 Task: Search one way flight ticket for 5 adults, 2 children, 1 infant in seat and 2 infants on lap in economy from Huntington: Tri-state Airport (milton J. Ferguson Field) to Raleigh: Raleigh-durham International Airport on 8-5-2023. Choice of flights is Alaska. Number of bags: 1 carry on bag and 1 checked bag. Price is upto 97000. Outbound departure time preference is 15:15.
Action: Mouse moved to (281, 272)
Screenshot: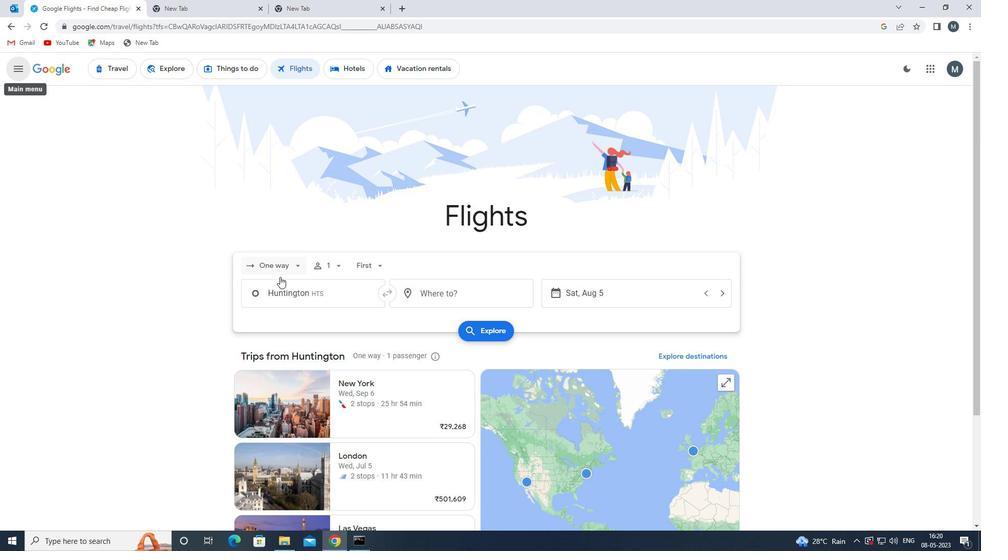 
Action: Mouse pressed left at (281, 272)
Screenshot: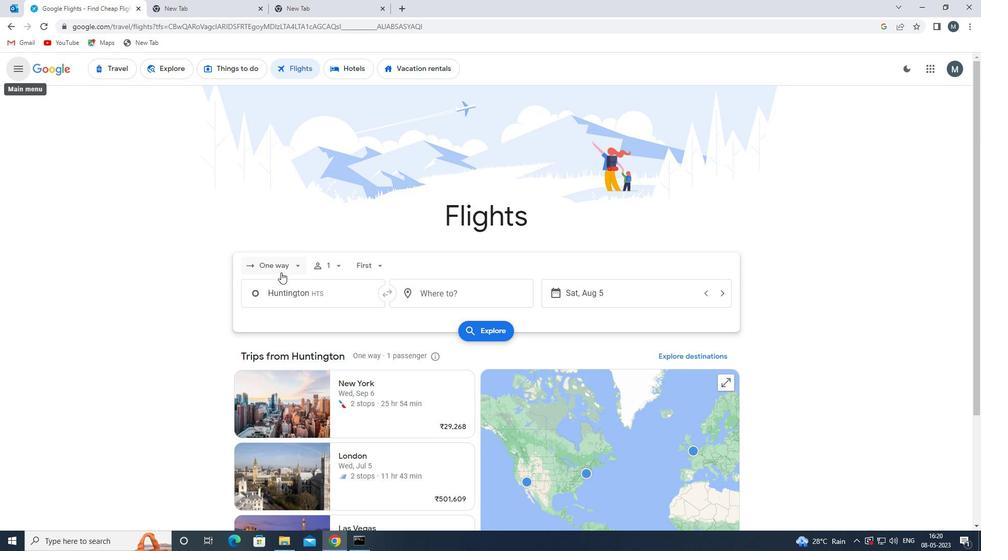 
Action: Mouse moved to (291, 317)
Screenshot: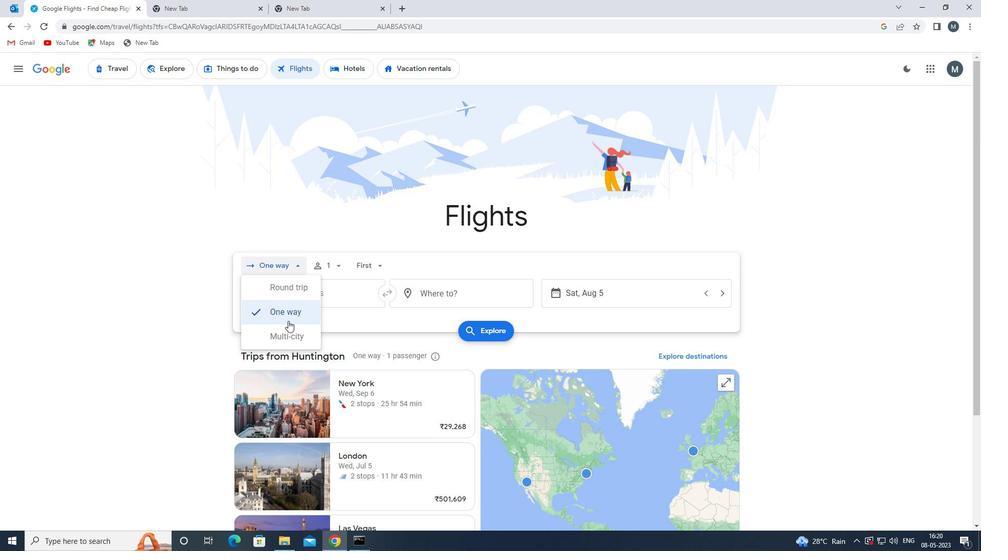 
Action: Mouse pressed left at (291, 317)
Screenshot: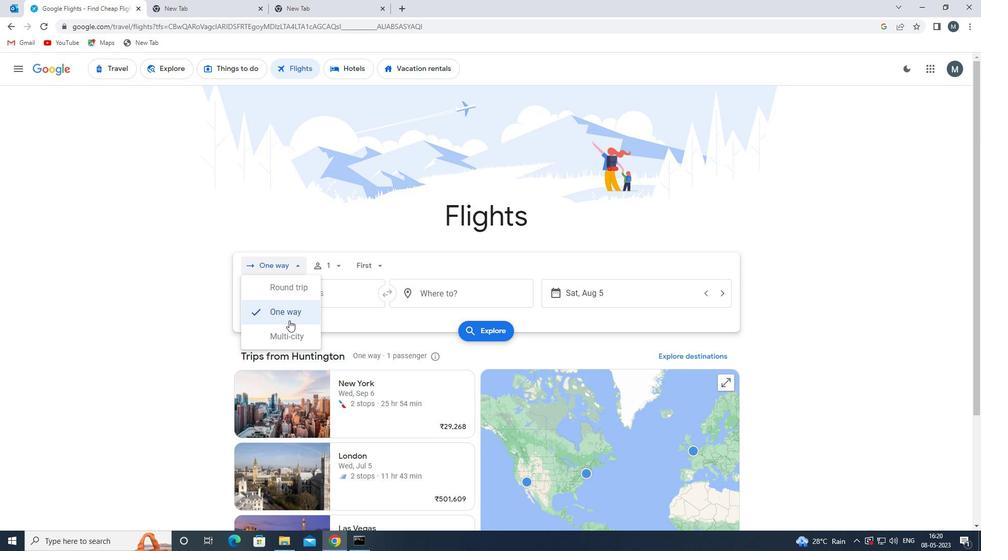 
Action: Mouse moved to (339, 267)
Screenshot: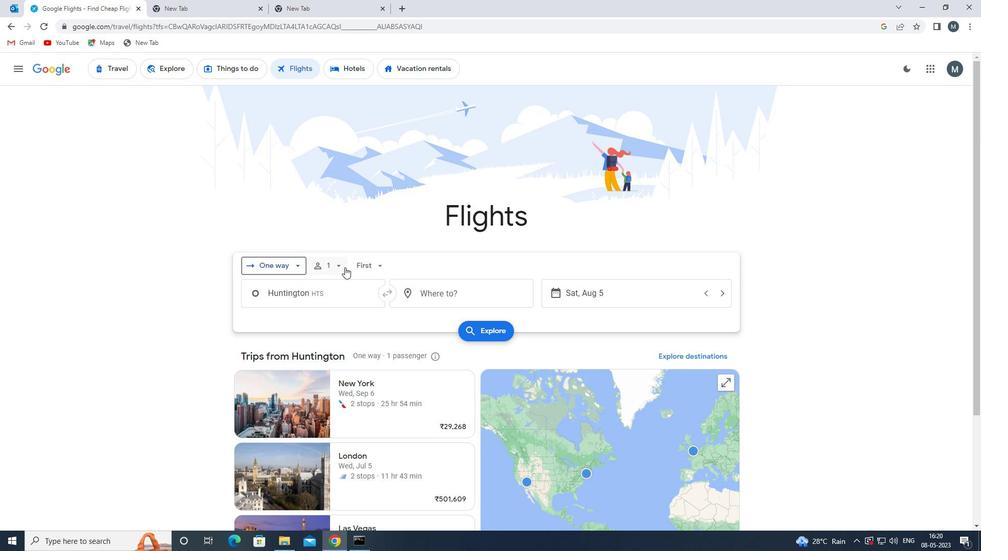 
Action: Mouse pressed left at (339, 267)
Screenshot: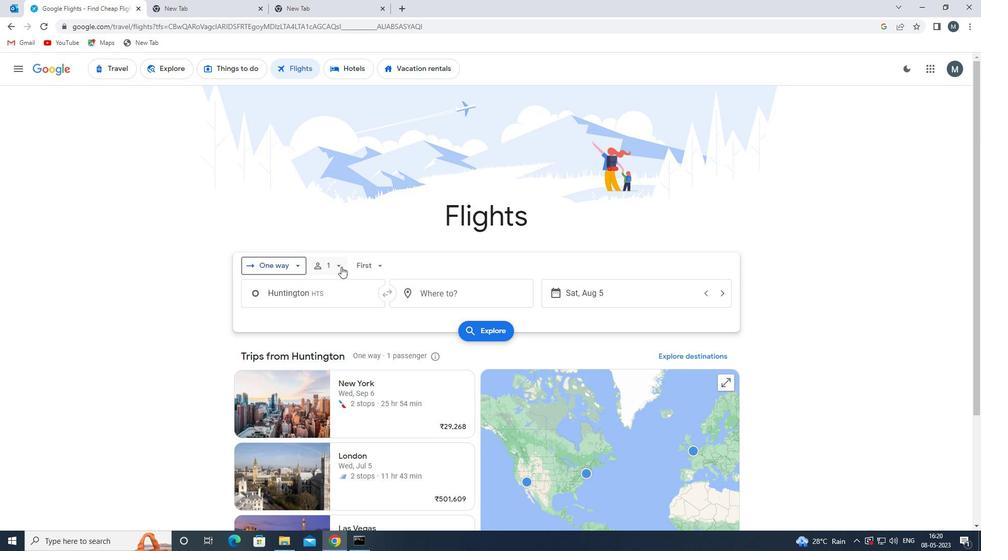 
Action: Mouse moved to (420, 290)
Screenshot: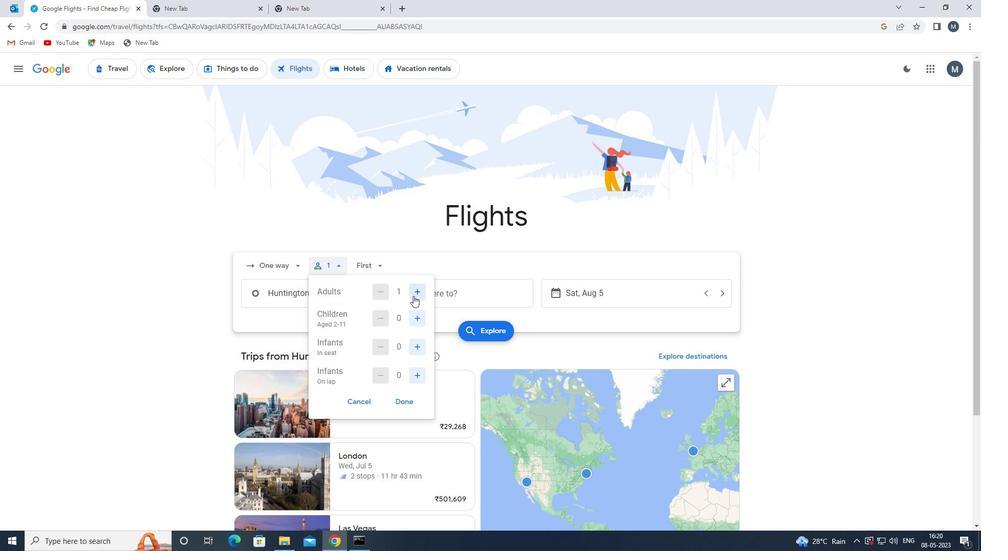 
Action: Mouse pressed left at (420, 290)
Screenshot: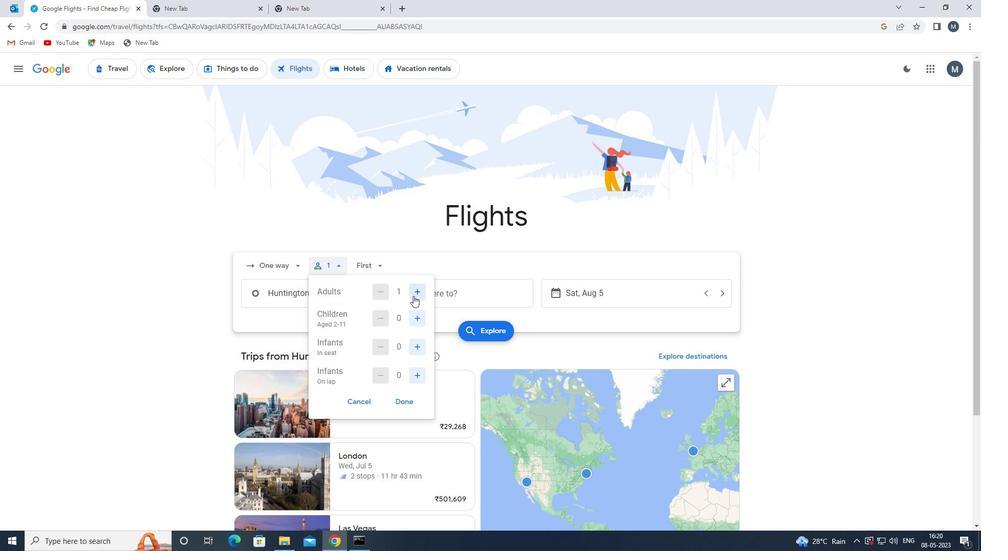 
Action: Mouse pressed left at (420, 290)
Screenshot: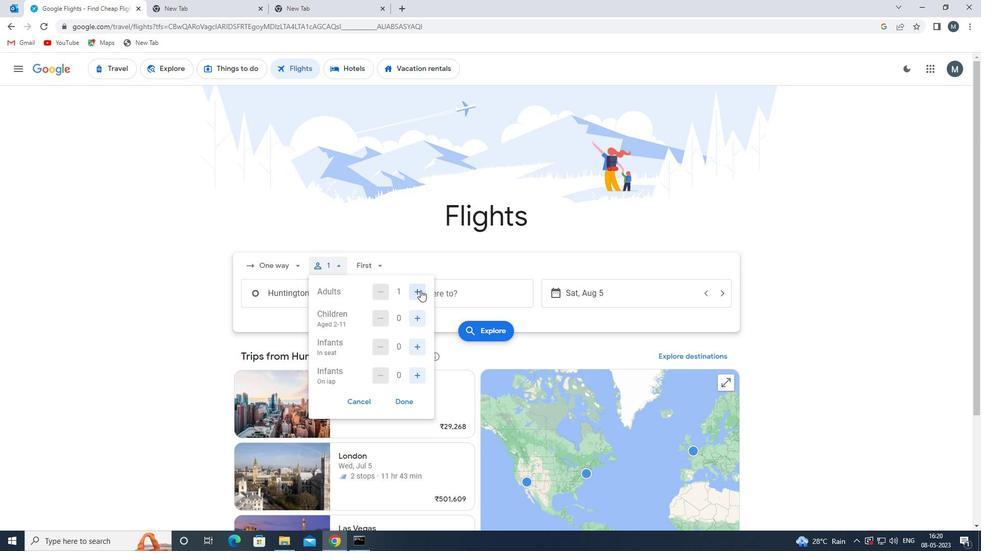 
Action: Mouse pressed left at (420, 290)
Screenshot: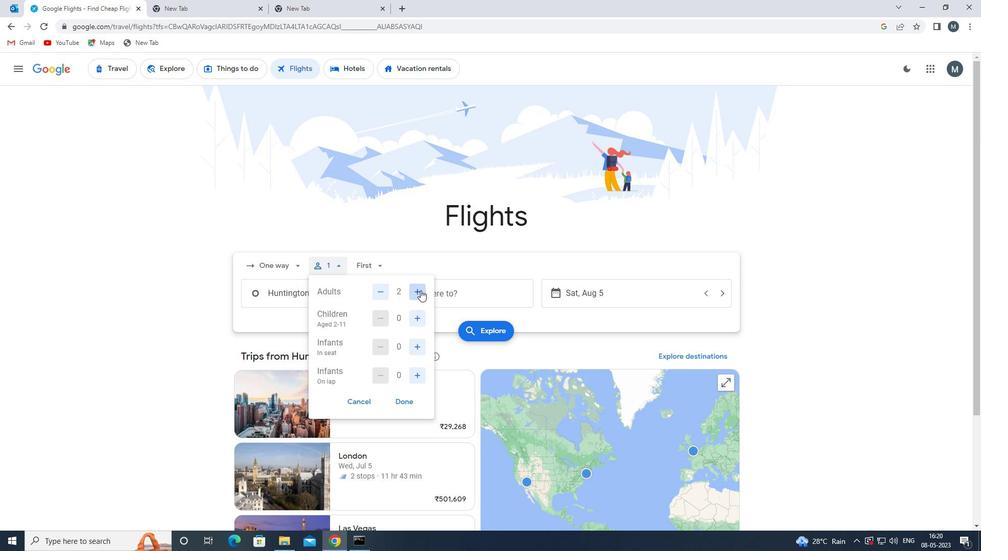 
Action: Mouse pressed left at (420, 290)
Screenshot: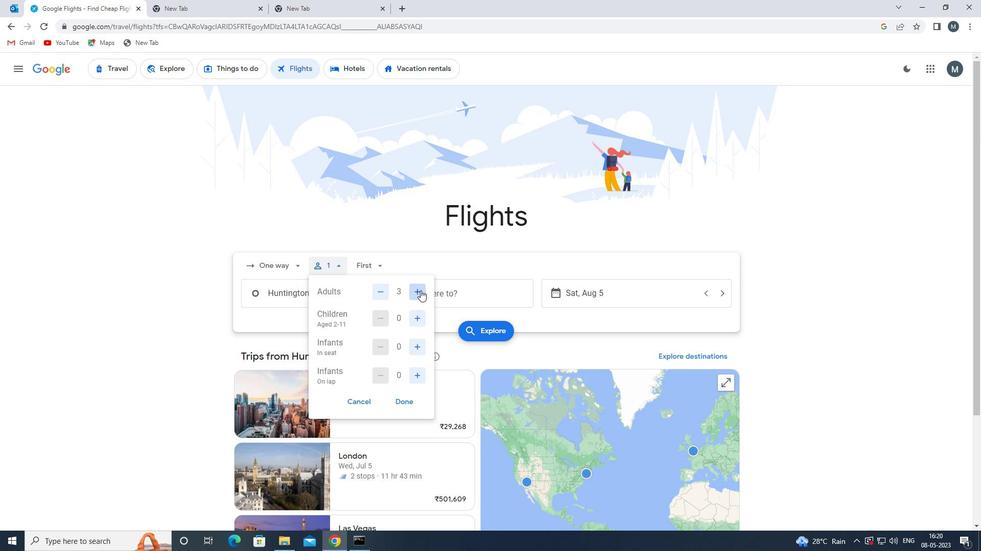 
Action: Mouse moved to (418, 319)
Screenshot: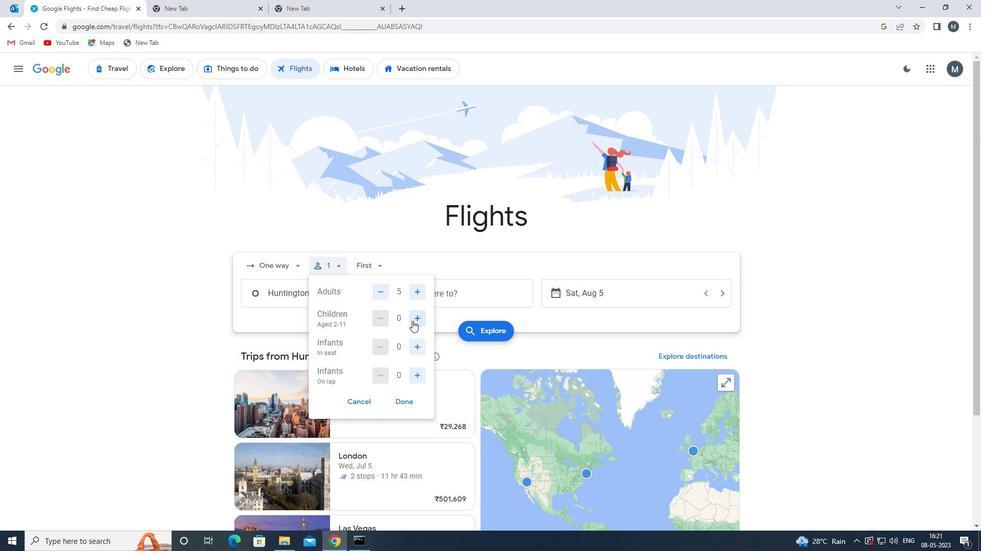 
Action: Mouse pressed left at (418, 319)
Screenshot: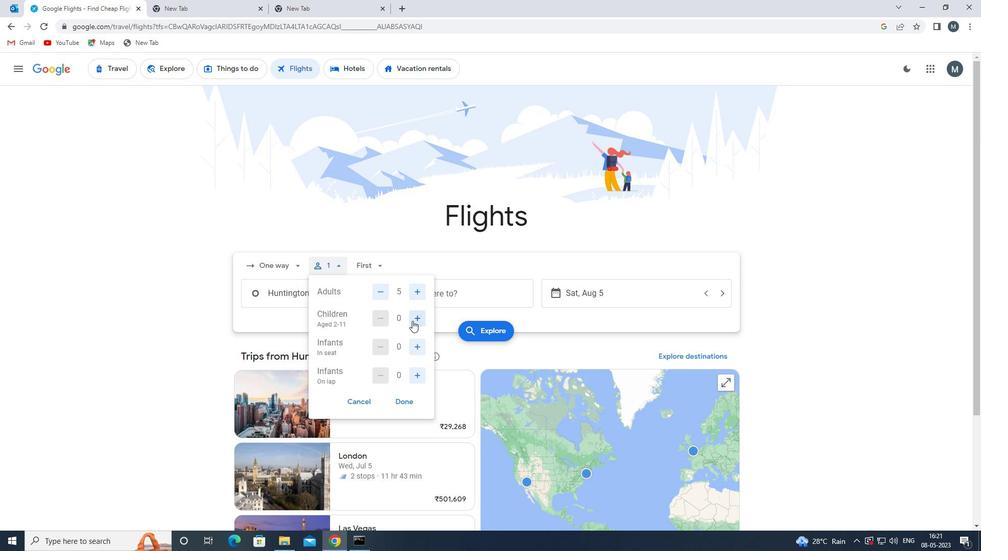
Action: Mouse pressed left at (418, 319)
Screenshot: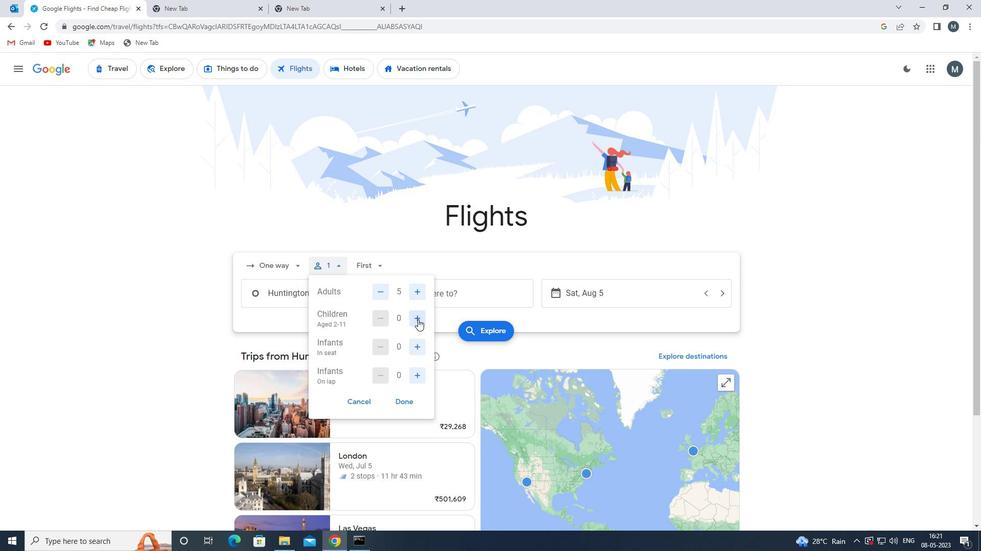 
Action: Mouse moved to (418, 344)
Screenshot: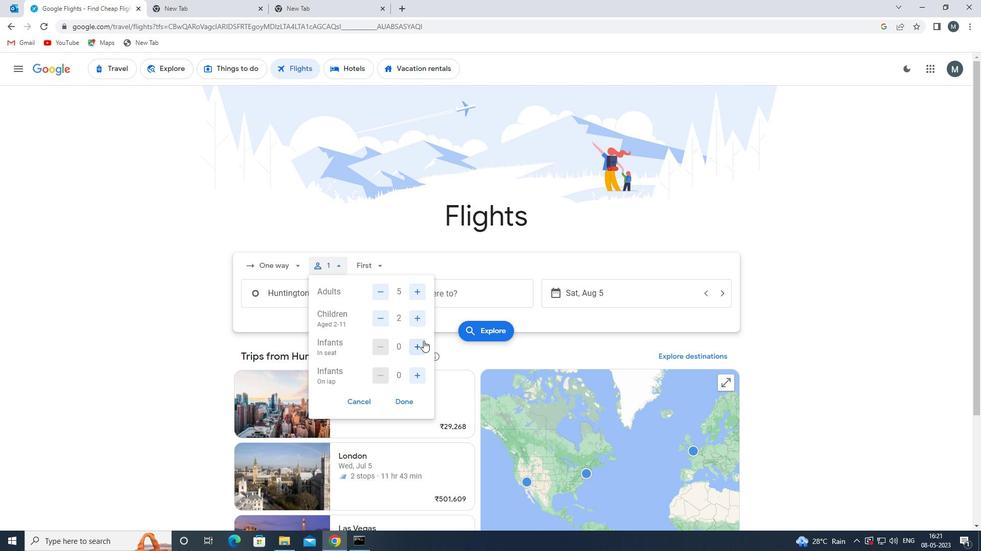 
Action: Mouse pressed left at (418, 344)
Screenshot: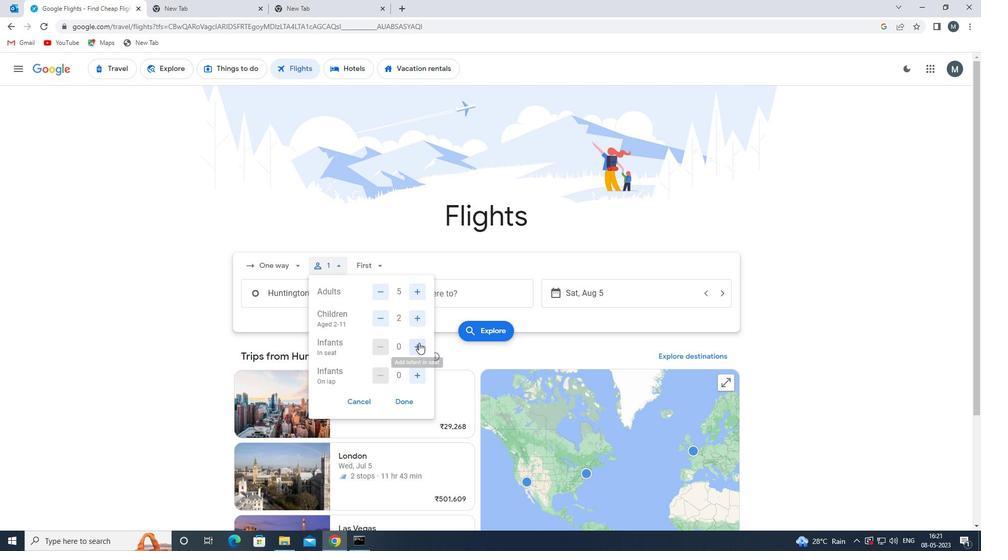 
Action: Mouse moved to (413, 372)
Screenshot: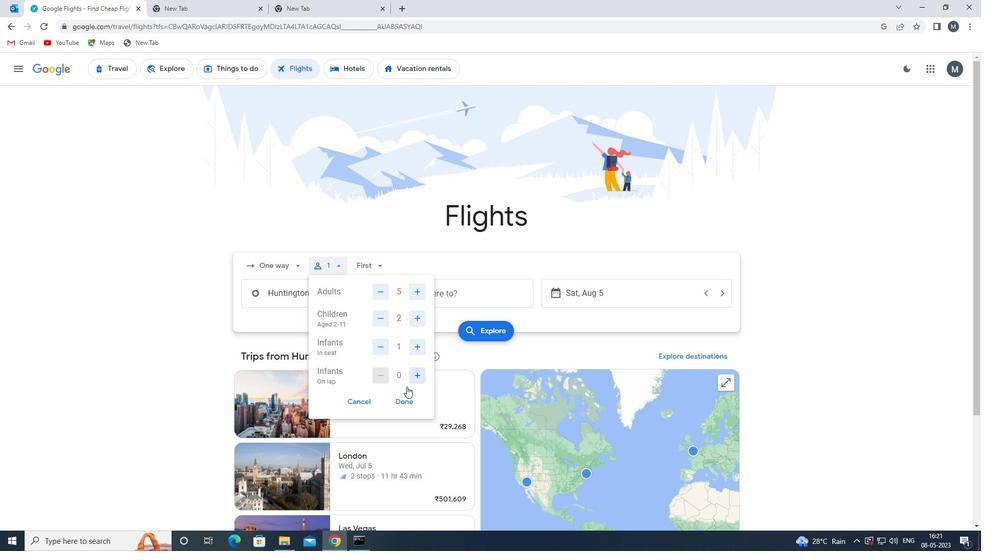 
Action: Mouse pressed left at (413, 372)
Screenshot: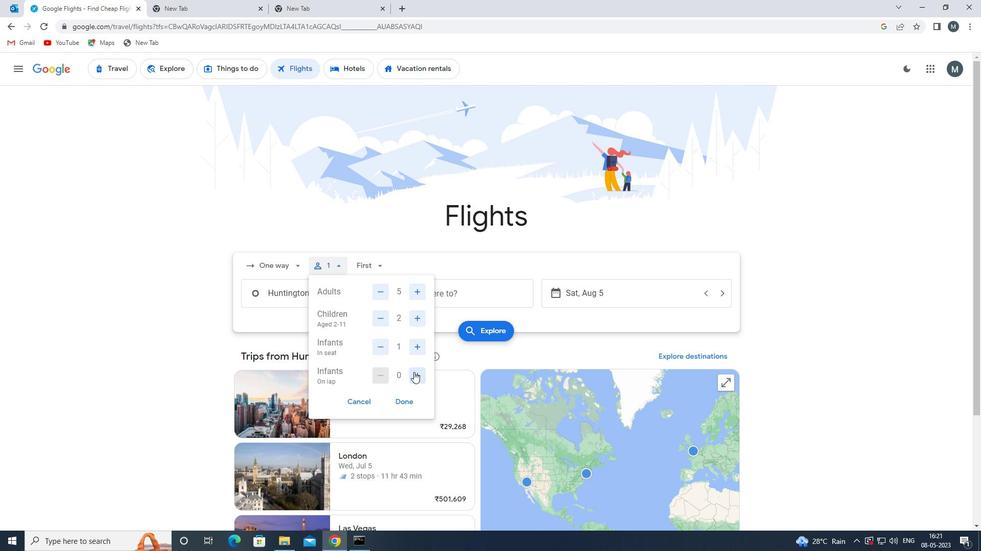 
Action: Mouse moved to (414, 372)
Screenshot: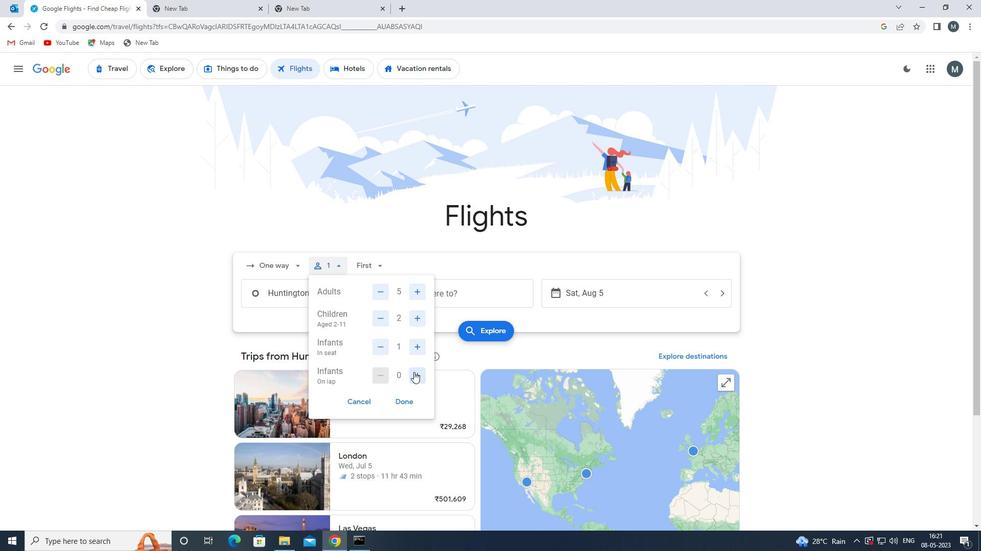 
Action: Mouse pressed left at (414, 372)
Screenshot: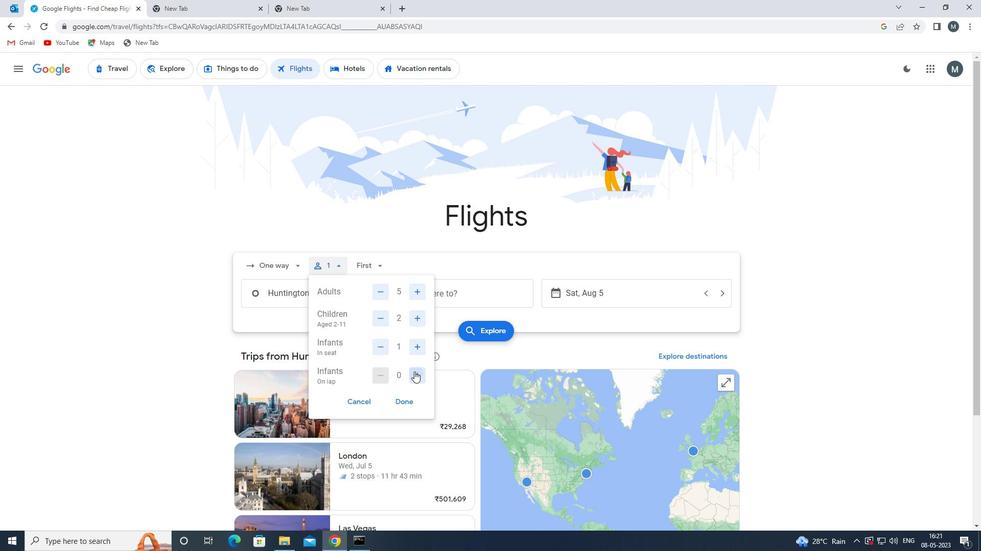 
Action: Mouse moved to (372, 375)
Screenshot: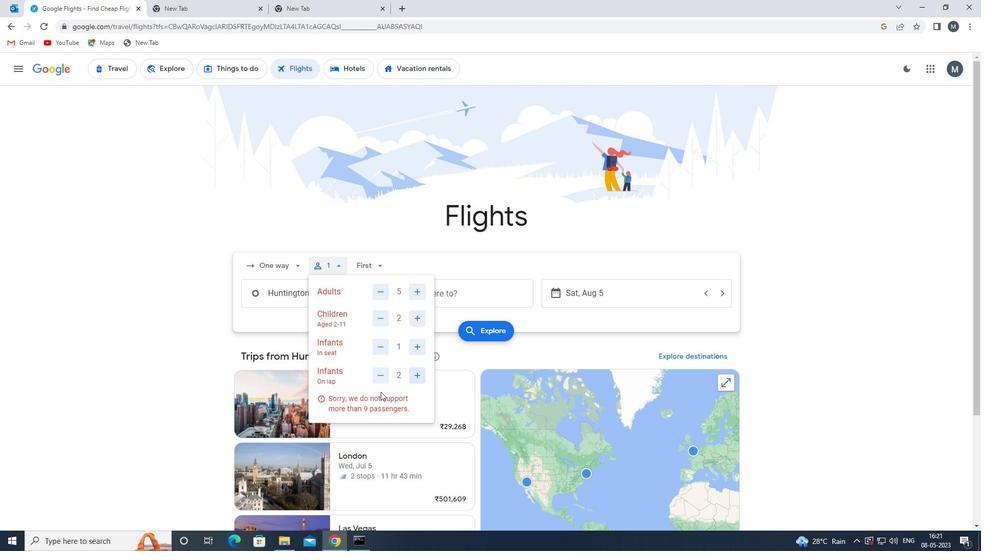 
Action: Mouse pressed left at (372, 375)
Screenshot: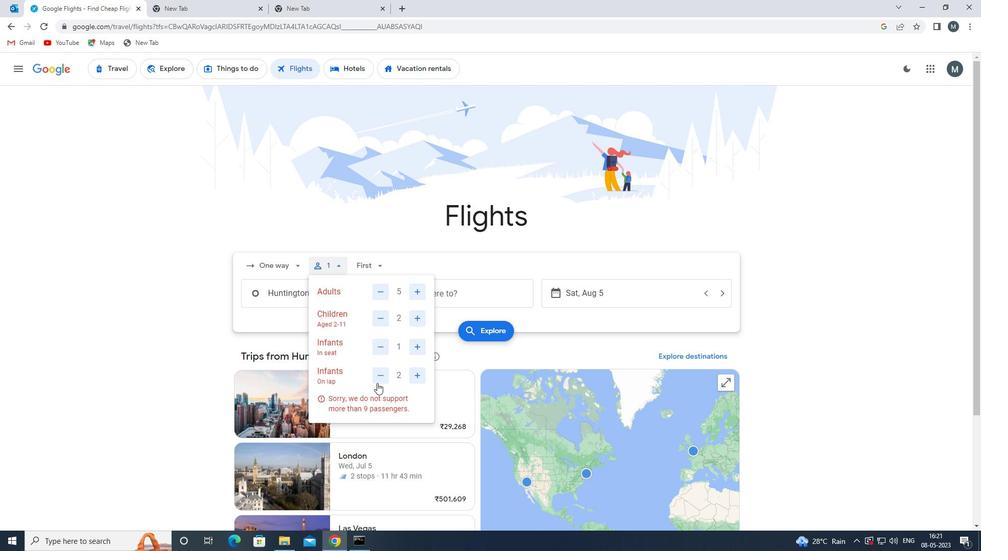 
Action: Mouse moved to (409, 403)
Screenshot: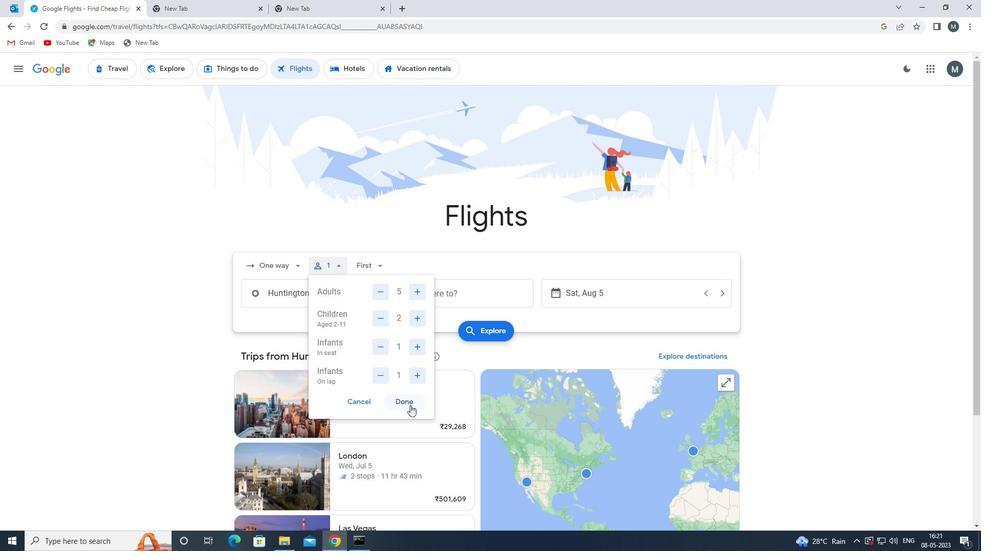 
Action: Mouse pressed left at (409, 403)
Screenshot: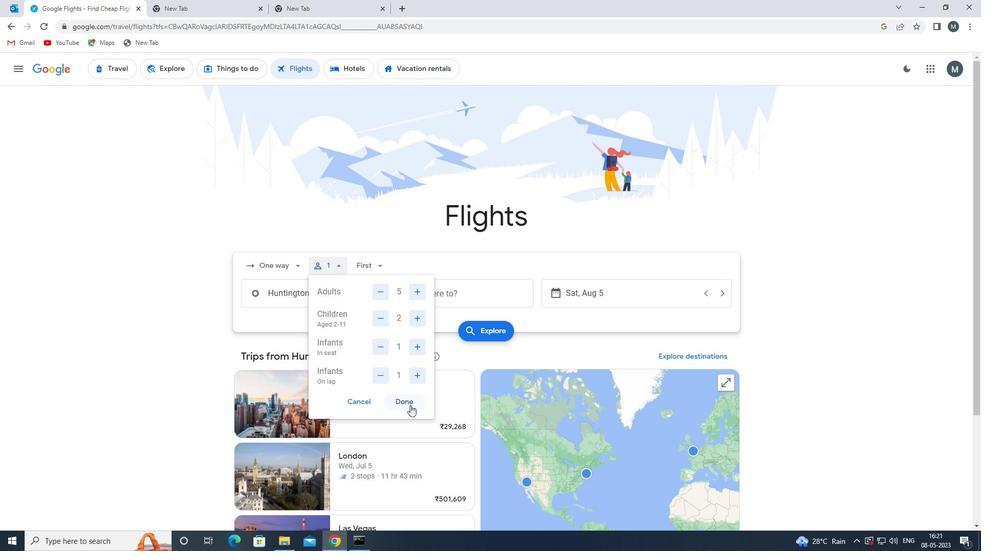 
Action: Mouse moved to (368, 270)
Screenshot: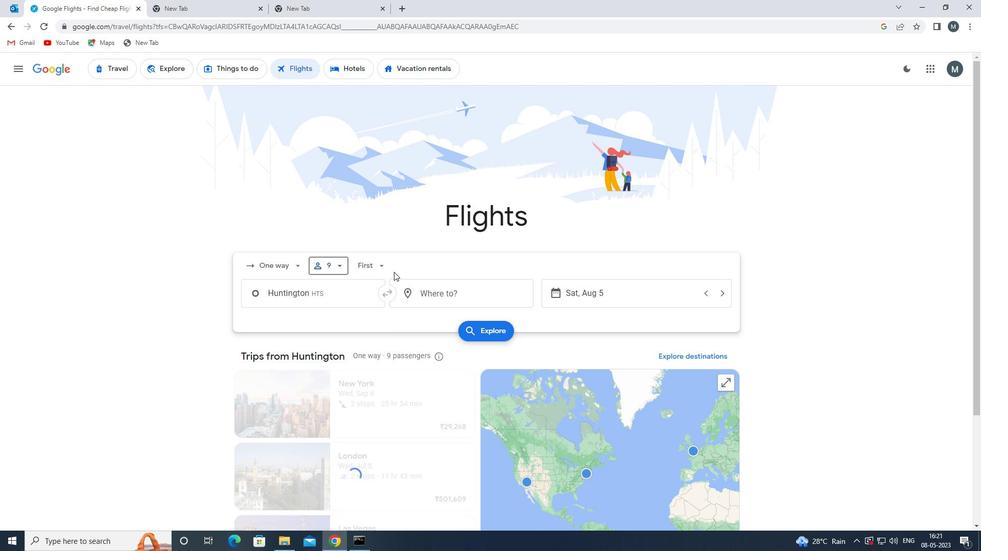 
Action: Mouse pressed left at (368, 270)
Screenshot: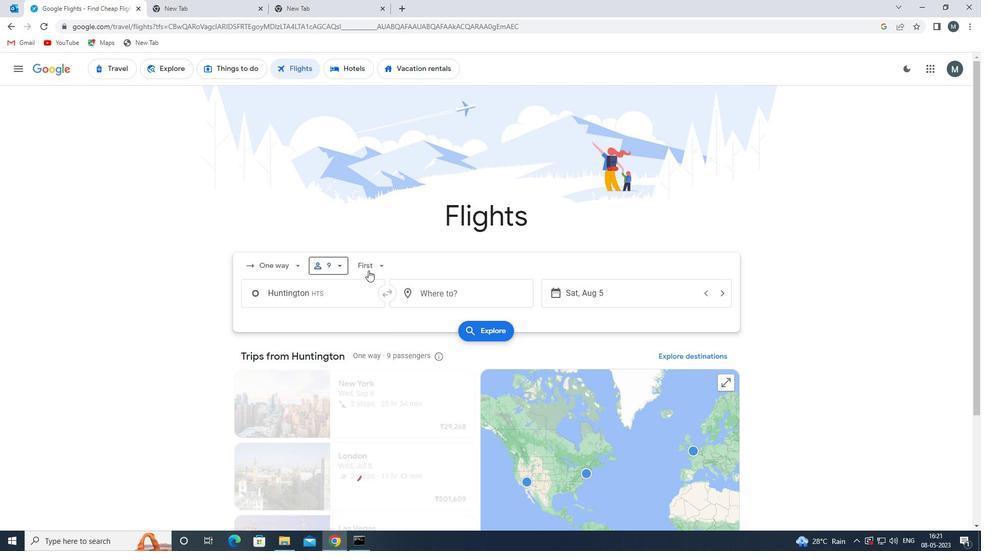 
Action: Mouse moved to (400, 289)
Screenshot: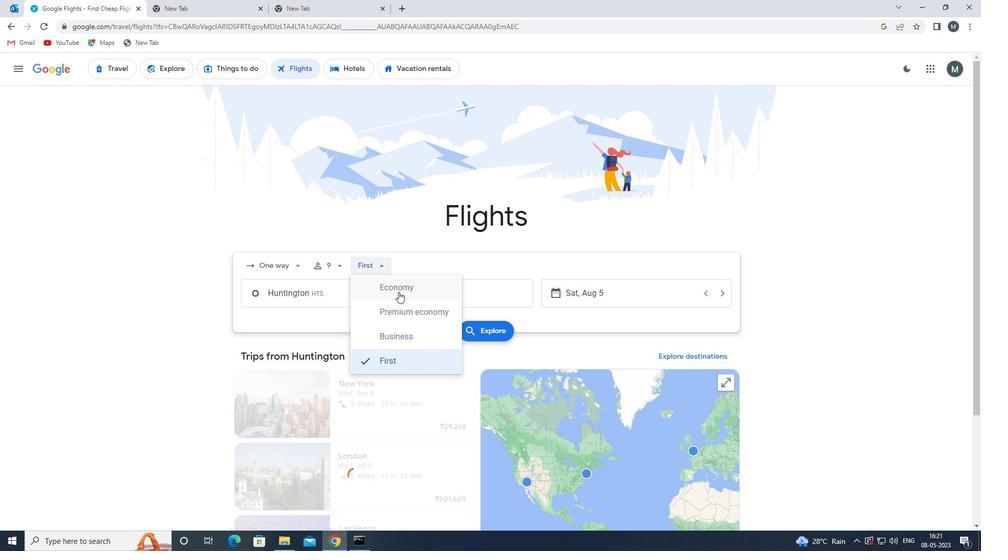 
Action: Mouse pressed left at (400, 289)
Screenshot: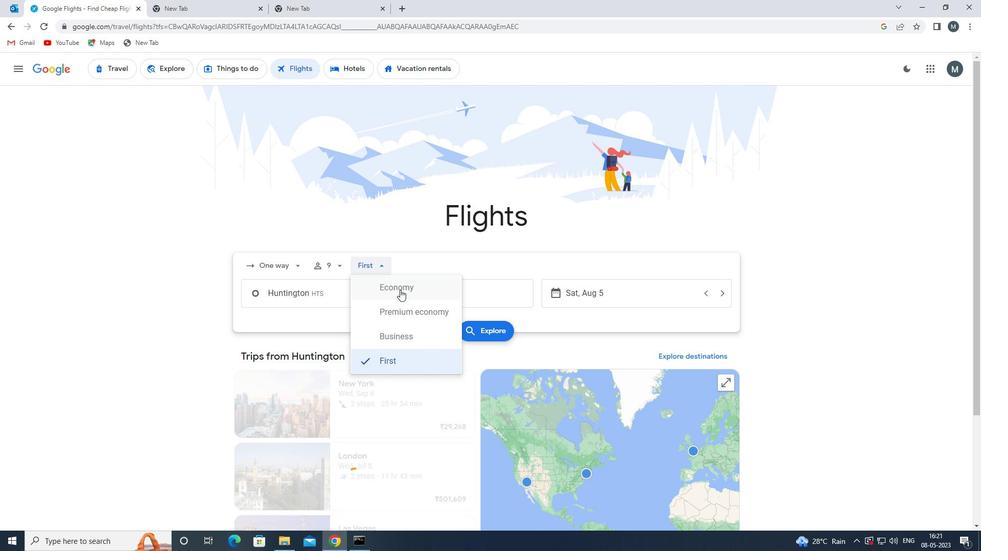 
Action: Mouse moved to (284, 298)
Screenshot: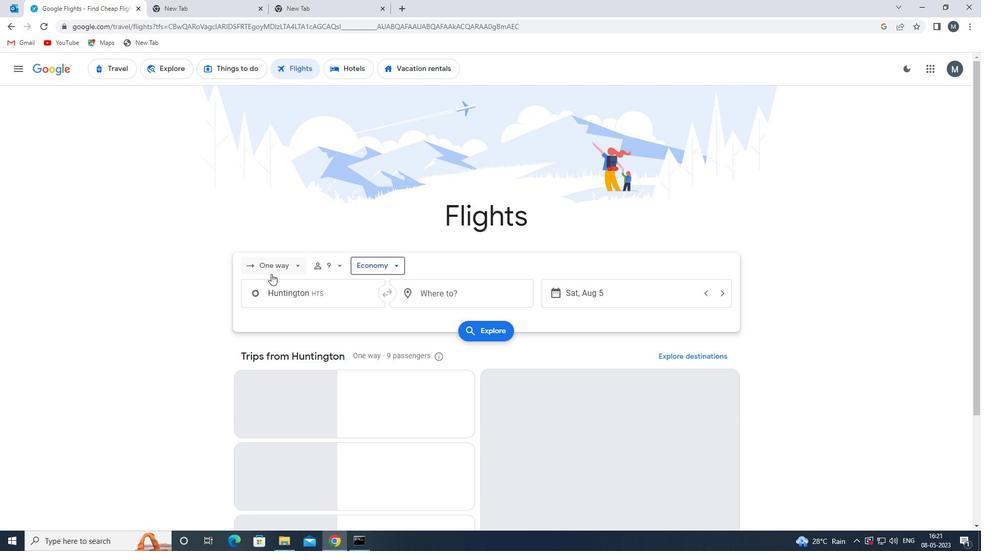 
Action: Mouse pressed left at (284, 298)
Screenshot: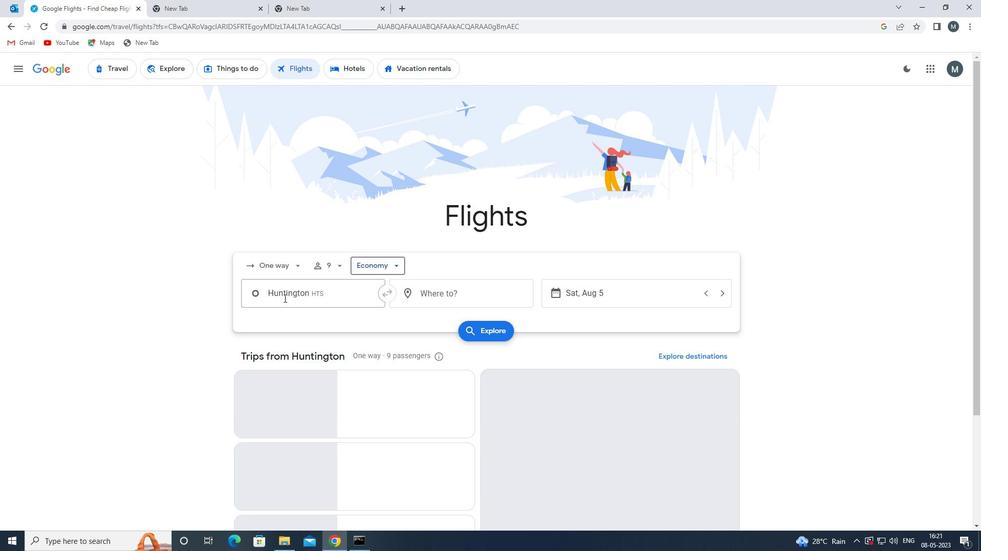 
Action: Mouse moved to (349, 335)
Screenshot: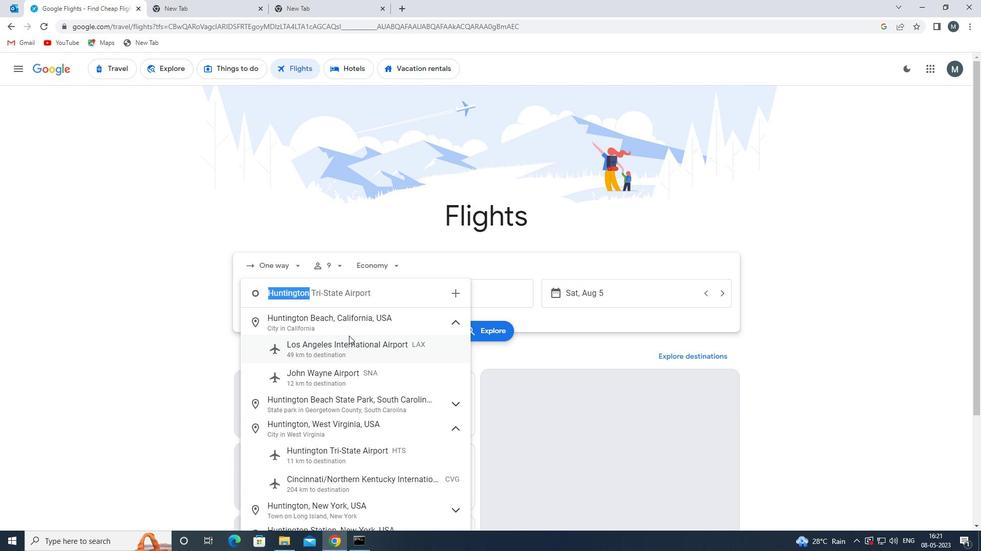 
Action: Key pressed <Key.enter>
Screenshot: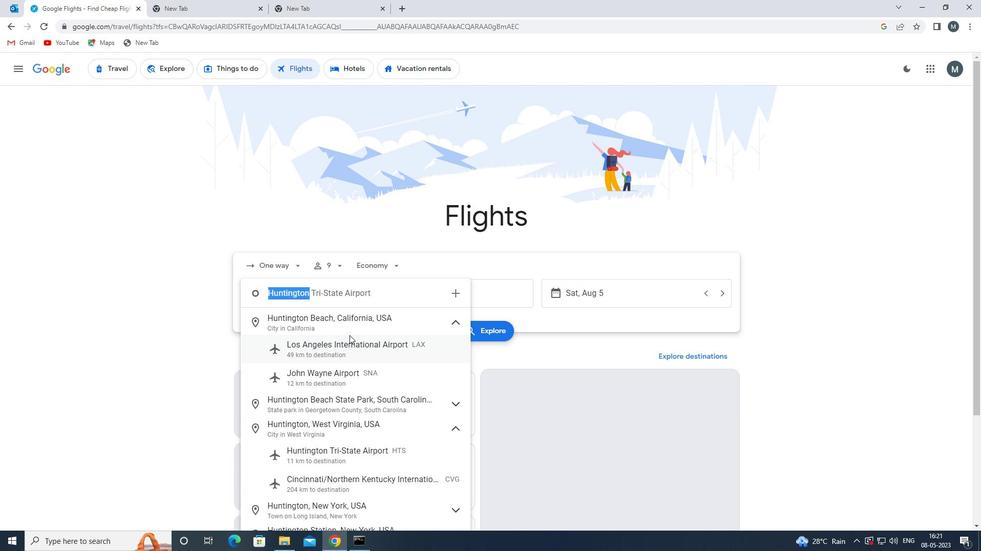 
Action: Mouse moved to (432, 292)
Screenshot: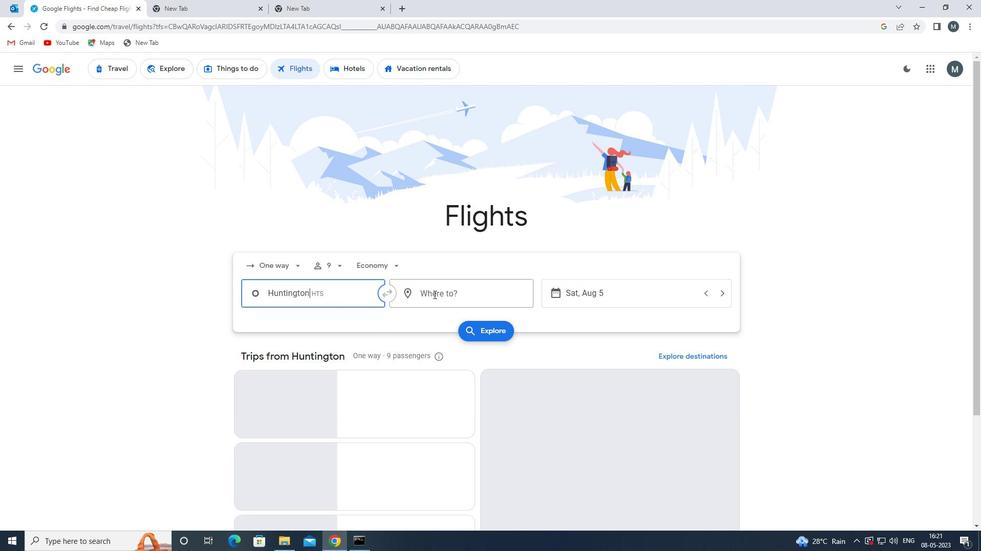 
Action: Mouse pressed left at (432, 292)
Screenshot: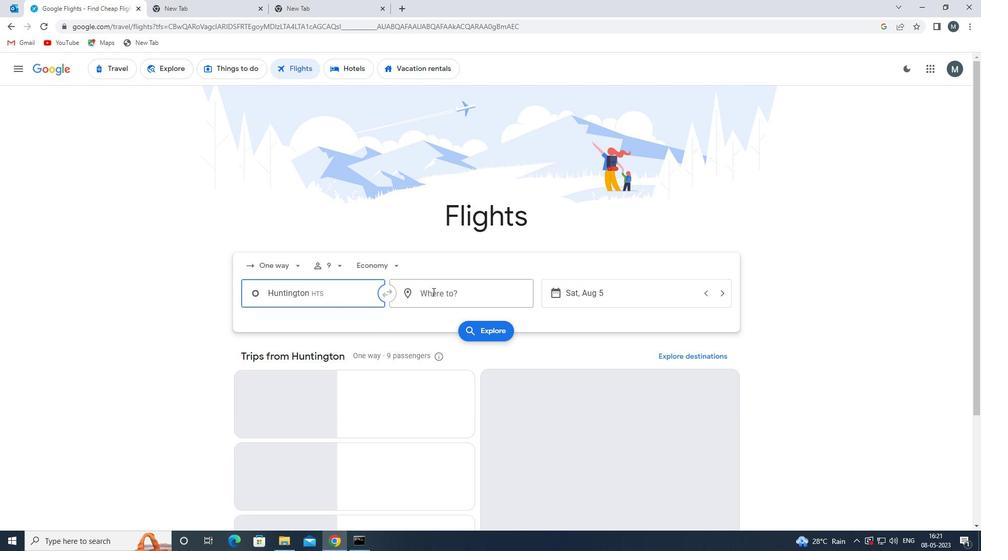 
Action: Key pressed rdu
Screenshot: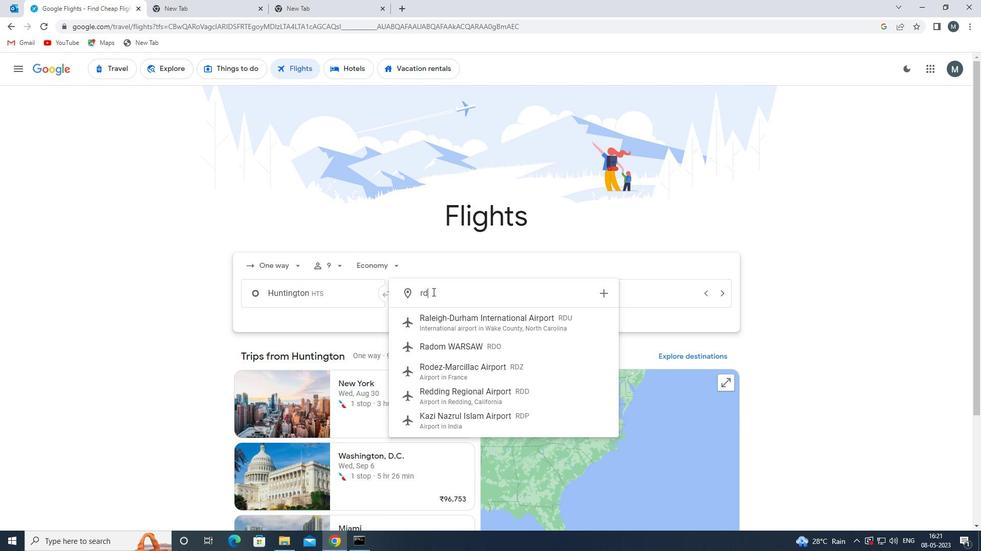 
Action: Mouse moved to (451, 329)
Screenshot: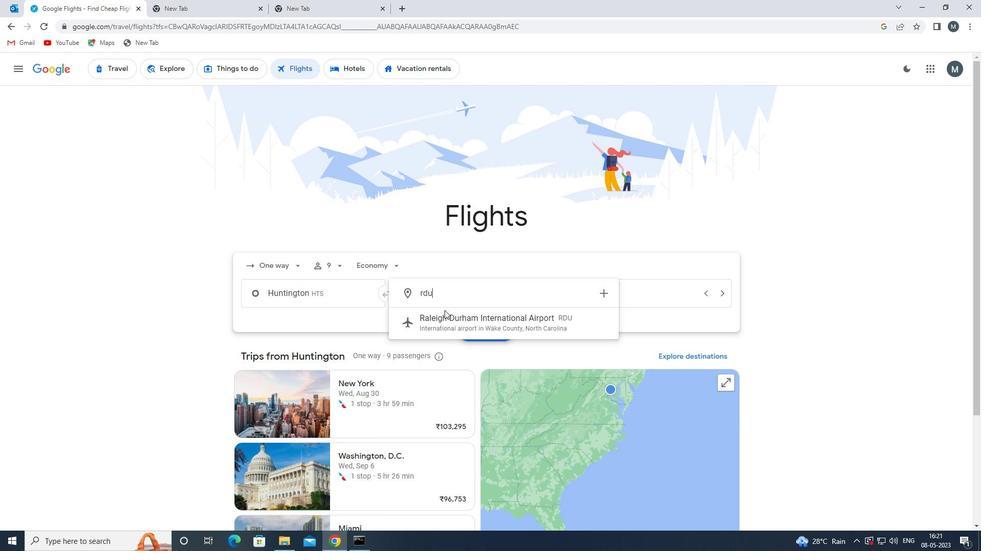 
Action: Mouse pressed left at (451, 329)
Screenshot: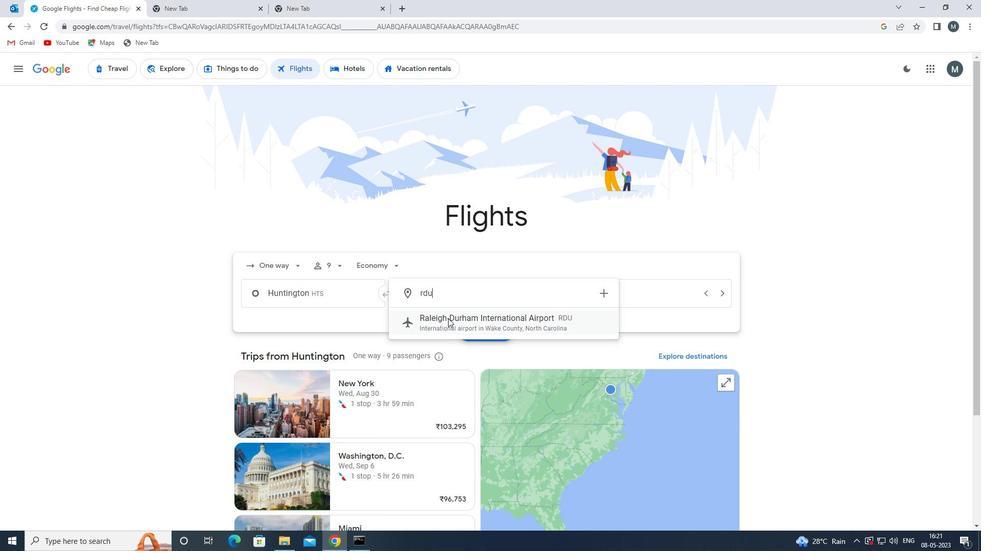 
Action: Mouse moved to (610, 291)
Screenshot: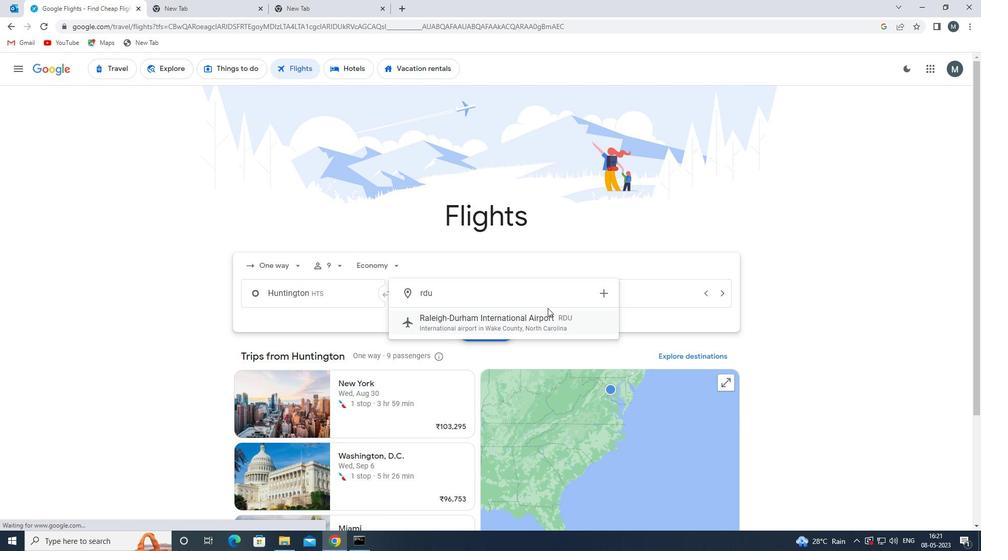 
Action: Mouse pressed left at (610, 291)
Screenshot: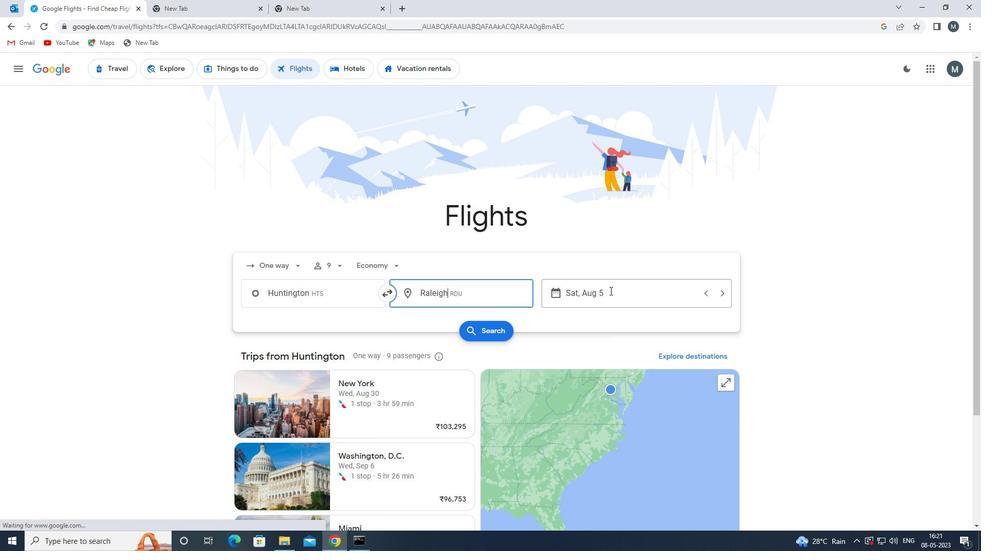 
Action: Mouse moved to (515, 347)
Screenshot: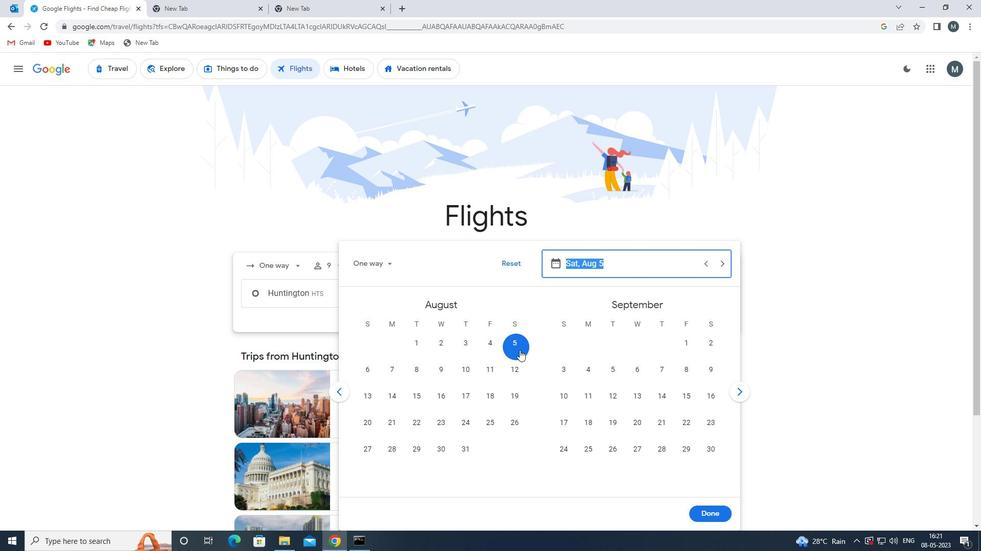 
Action: Mouse pressed left at (515, 347)
Screenshot: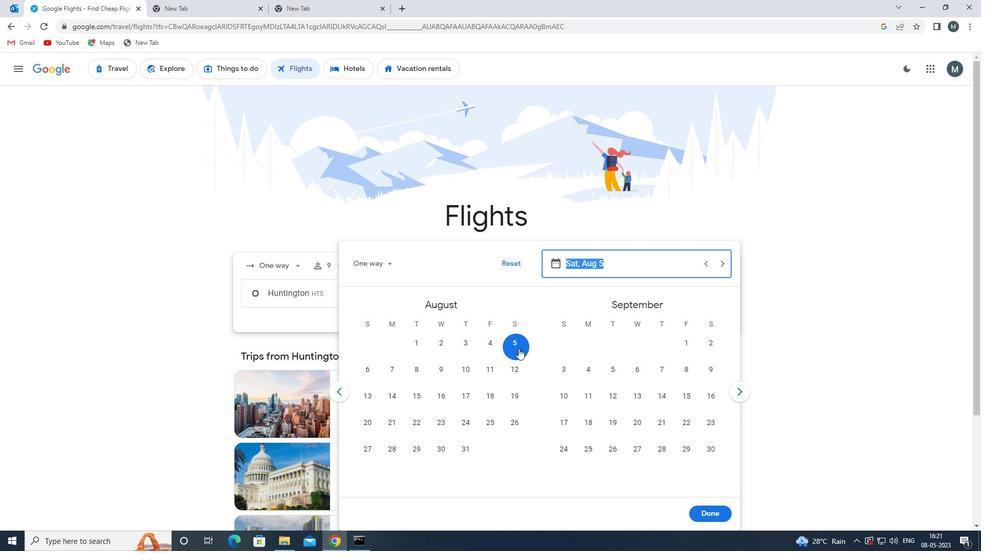 
Action: Mouse moved to (707, 513)
Screenshot: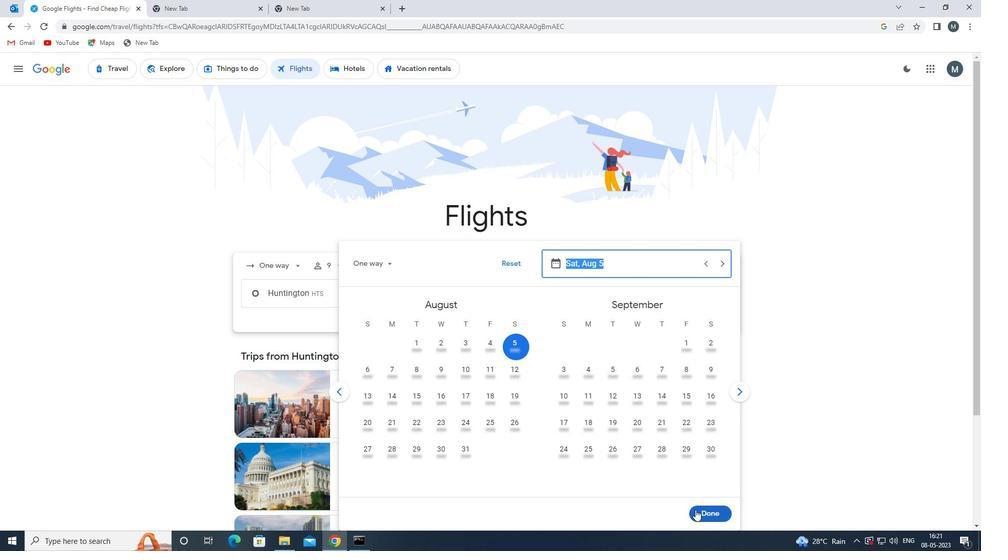 
Action: Mouse pressed left at (707, 513)
Screenshot: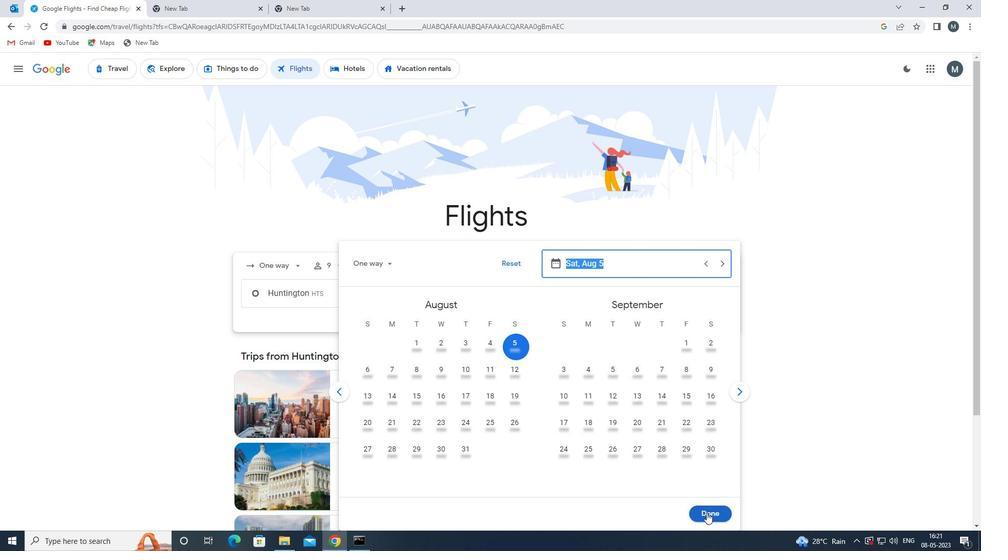 
Action: Mouse moved to (475, 331)
Screenshot: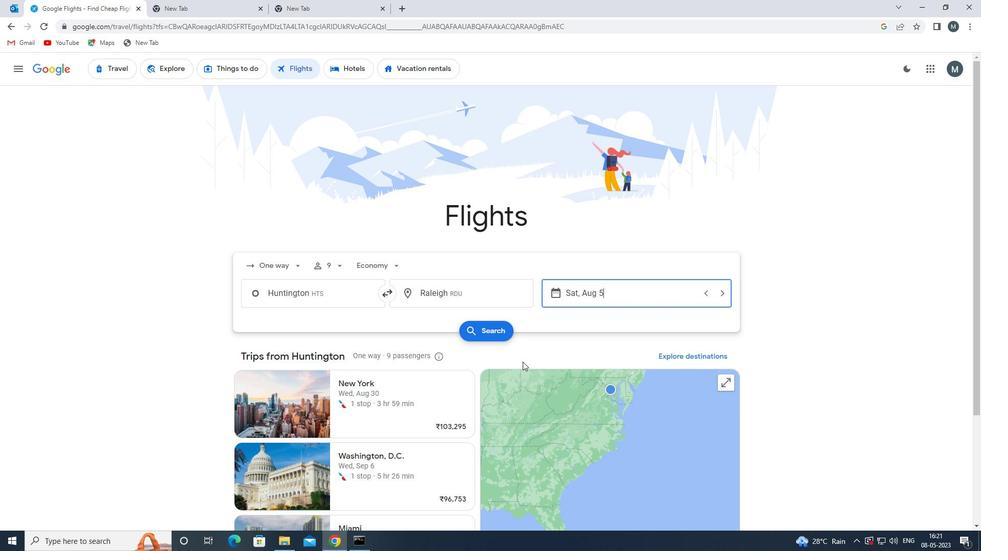 
Action: Mouse pressed left at (475, 331)
Screenshot: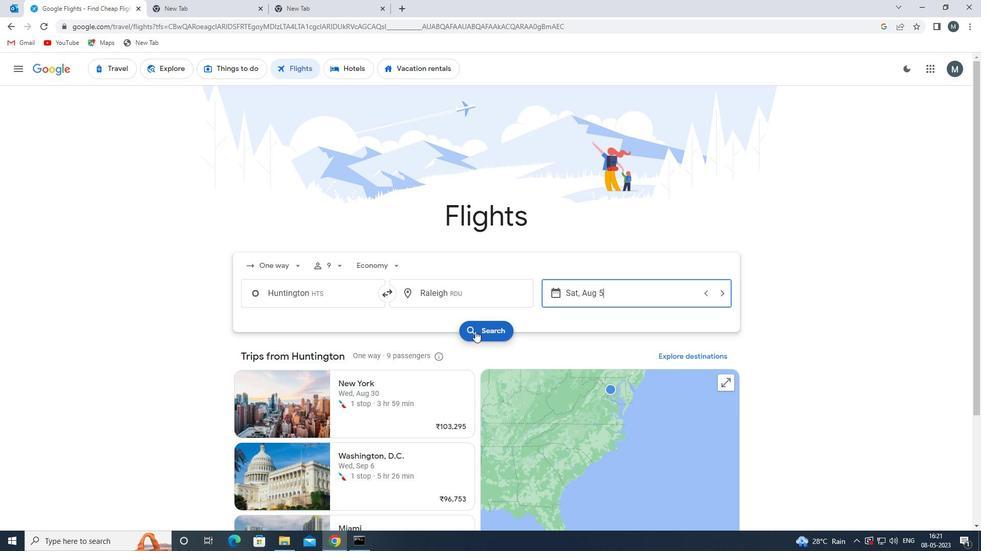 
Action: Mouse moved to (244, 163)
Screenshot: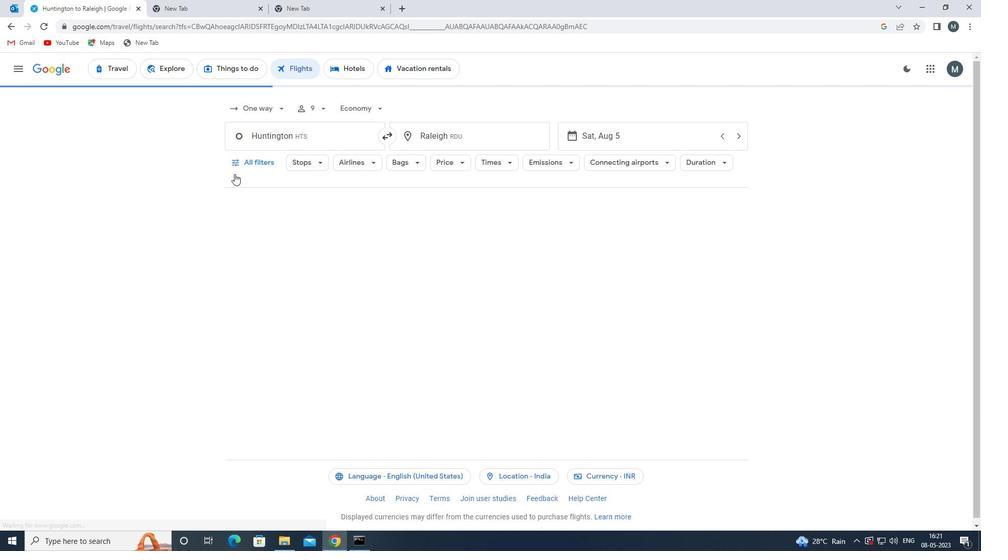 
Action: Mouse pressed left at (244, 163)
Screenshot: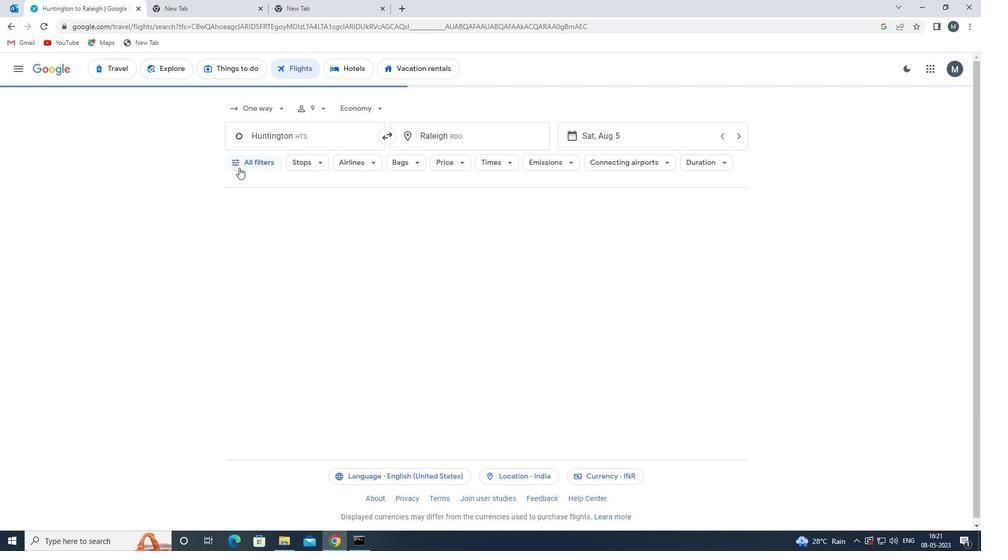 
Action: Mouse moved to (267, 193)
Screenshot: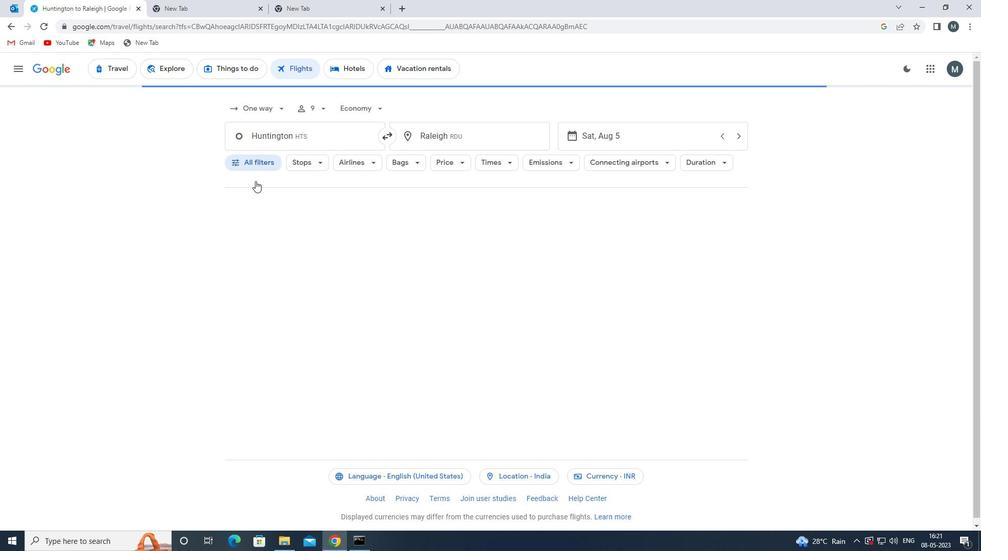 
Action: Mouse scrolled (267, 192) with delta (0, 0)
Screenshot: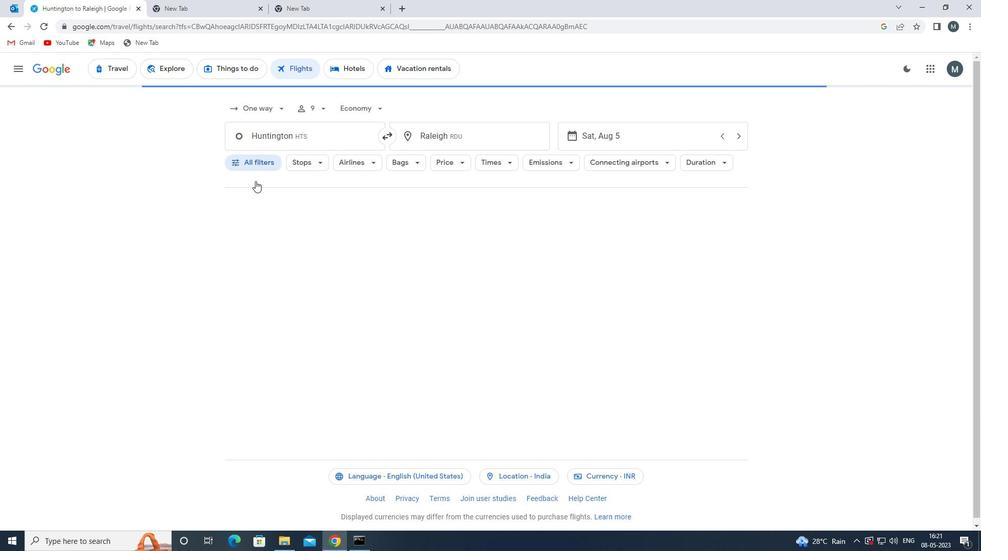 
Action: Mouse moved to (266, 208)
Screenshot: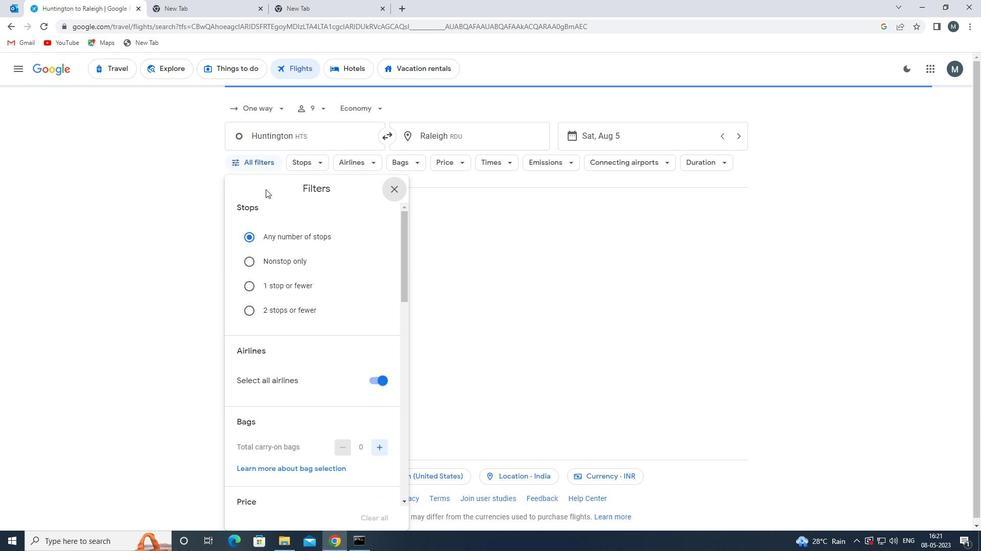 
Action: Mouse scrolled (266, 207) with delta (0, 0)
Screenshot: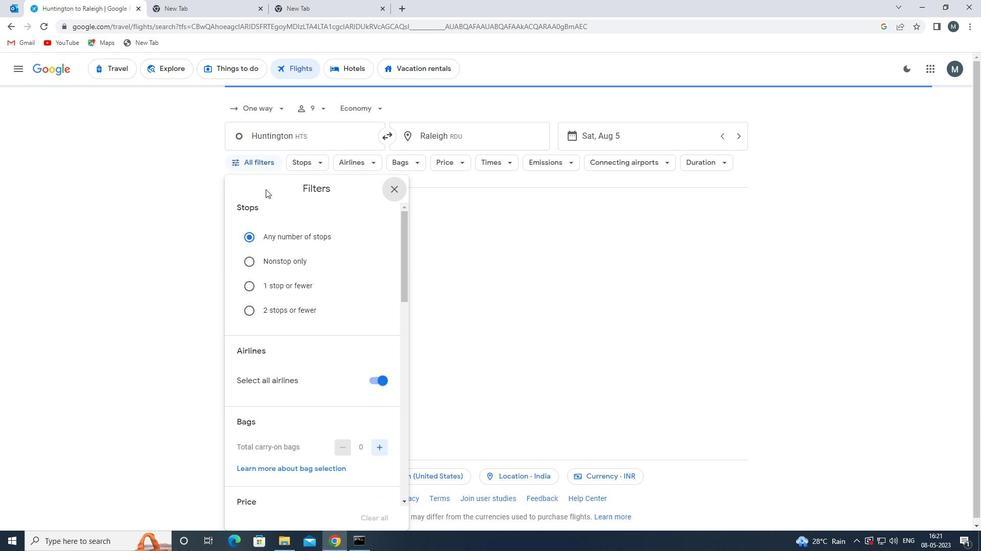 
Action: Mouse moved to (361, 347)
Screenshot: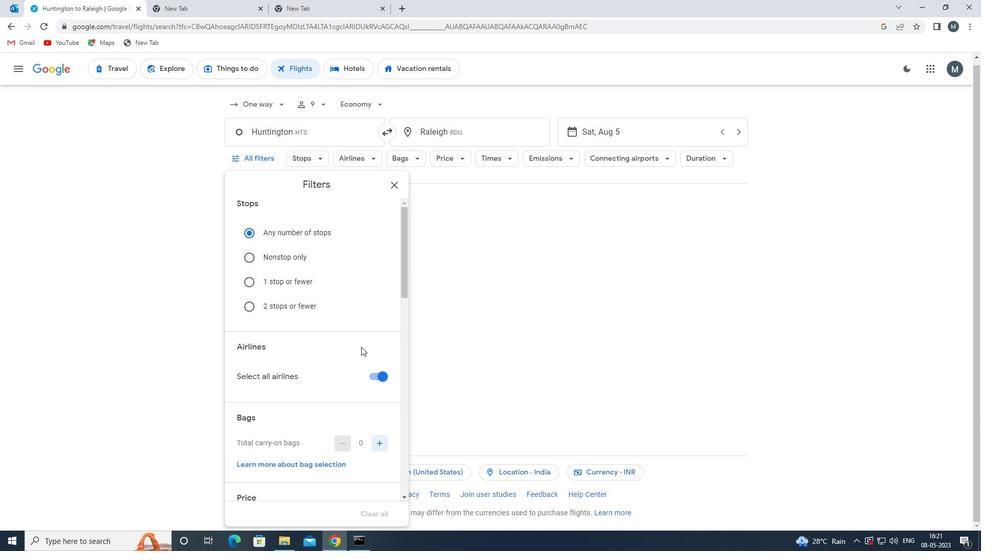
Action: Mouse scrolled (361, 347) with delta (0, 0)
Screenshot: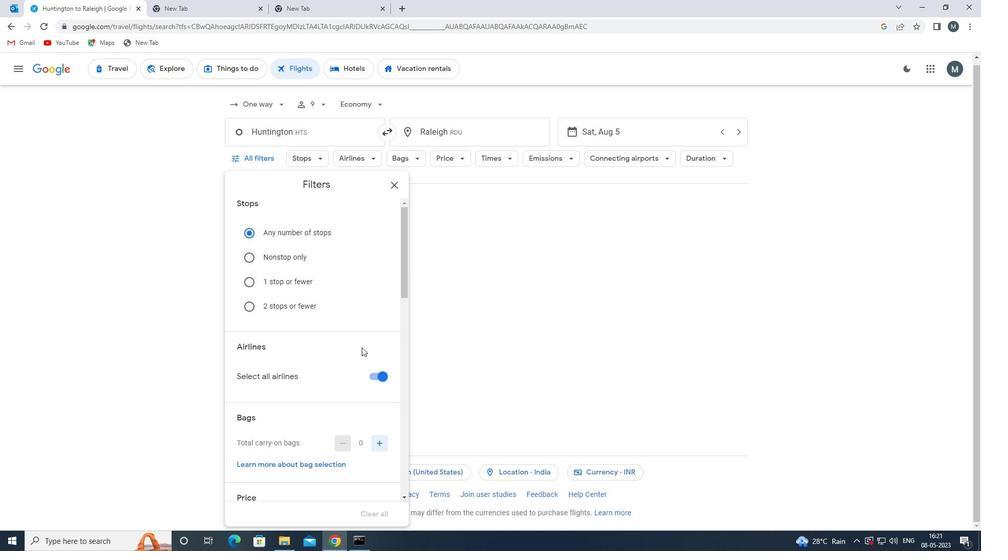 
Action: Mouse scrolled (361, 347) with delta (0, 0)
Screenshot: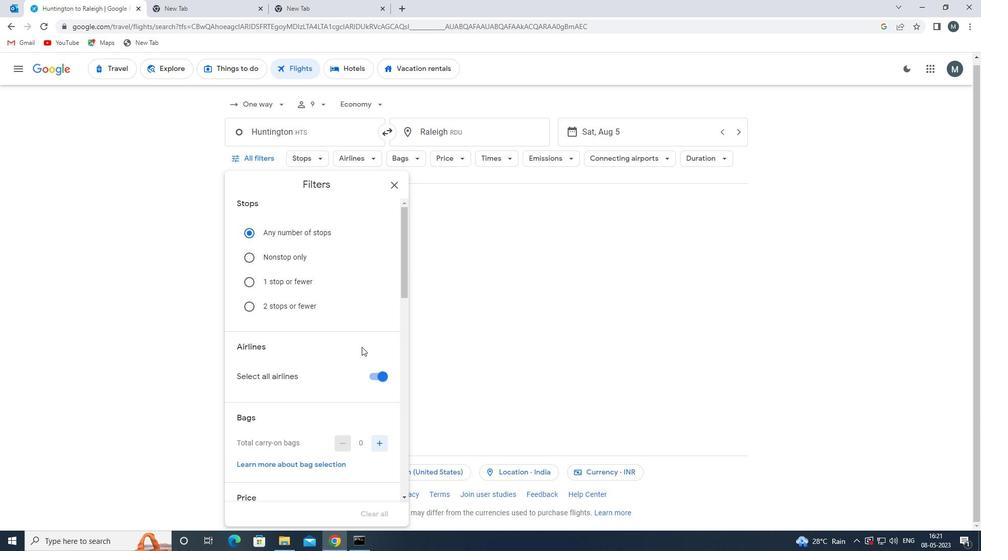 
Action: Mouse moved to (380, 274)
Screenshot: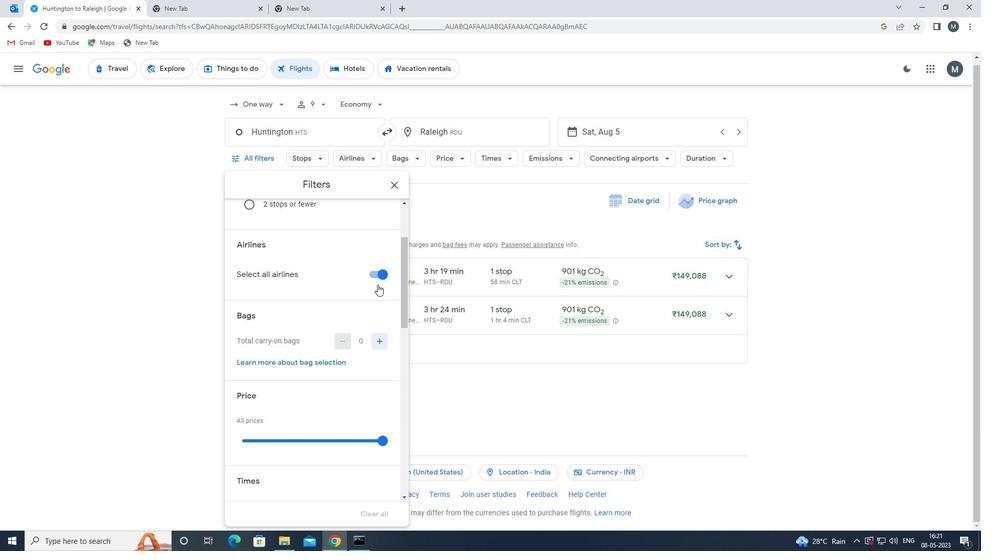 
Action: Mouse pressed left at (380, 274)
Screenshot: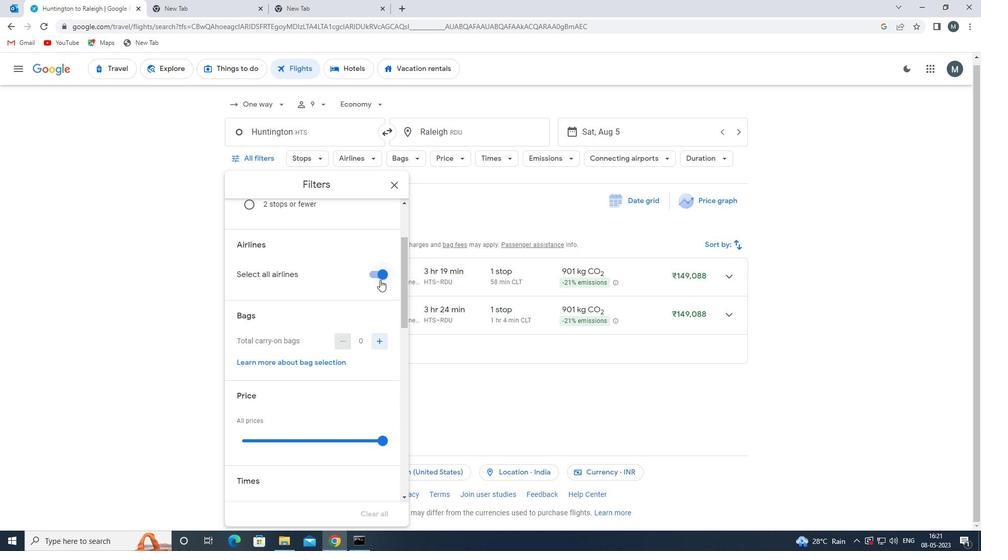 
Action: Mouse moved to (306, 301)
Screenshot: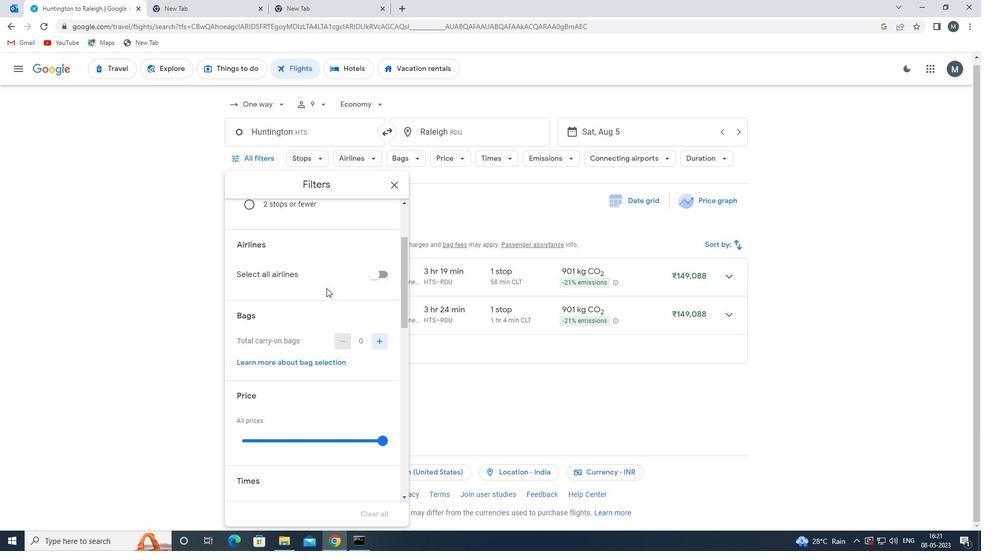 
Action: Mouse scrolled (306, 300) with delta (0, 0)
Screenshot: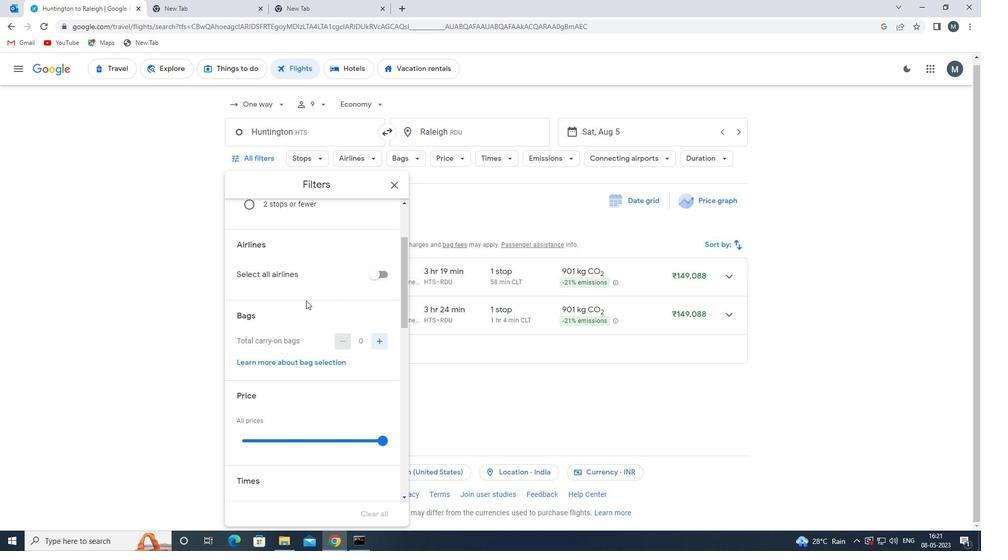 
Action: Mouse moved to (303, 300)
Screenshot: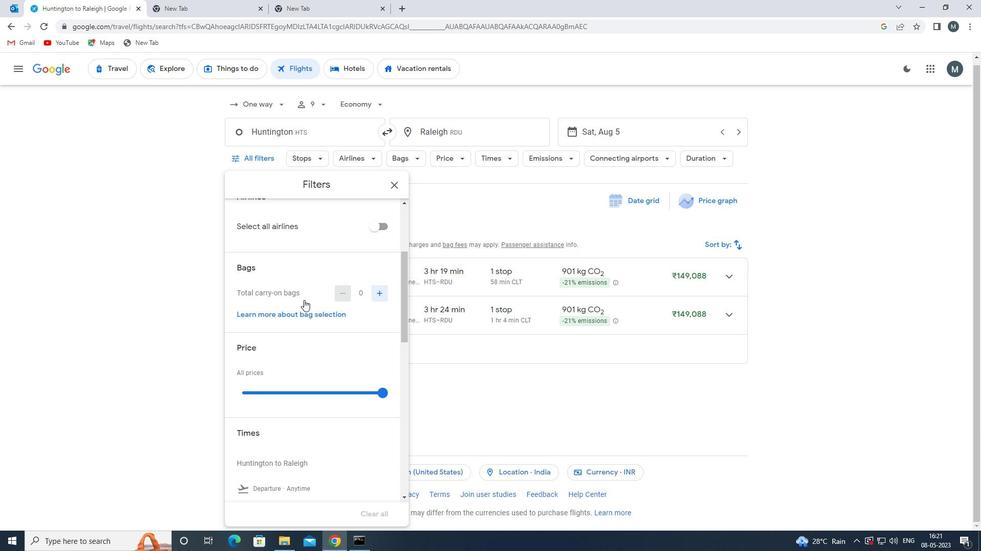 
Action: Mouse scrolled (303, 299) with delta (0, 0)
Screenshot: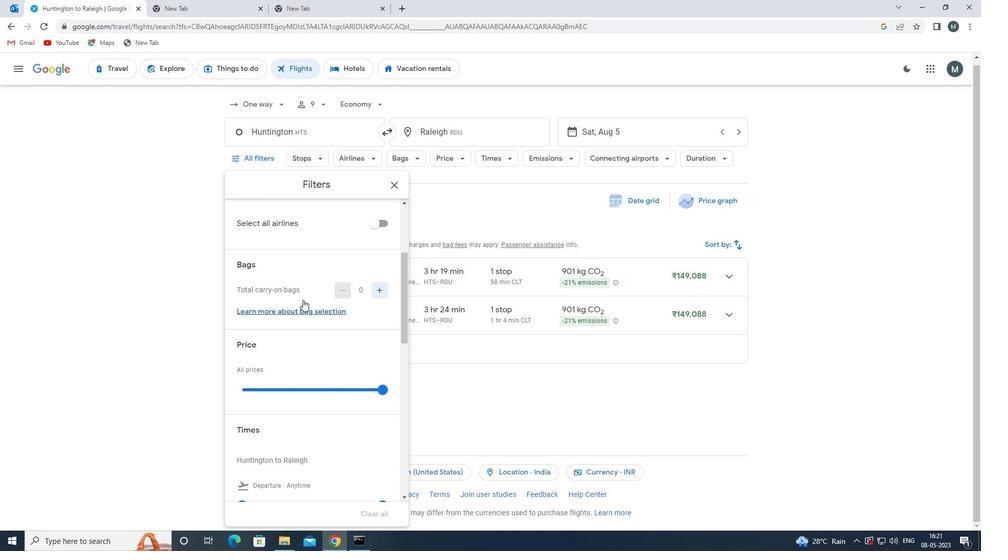 
Action: Mouse scrolled (303, 301) with delta (0, 0)
Screenshot: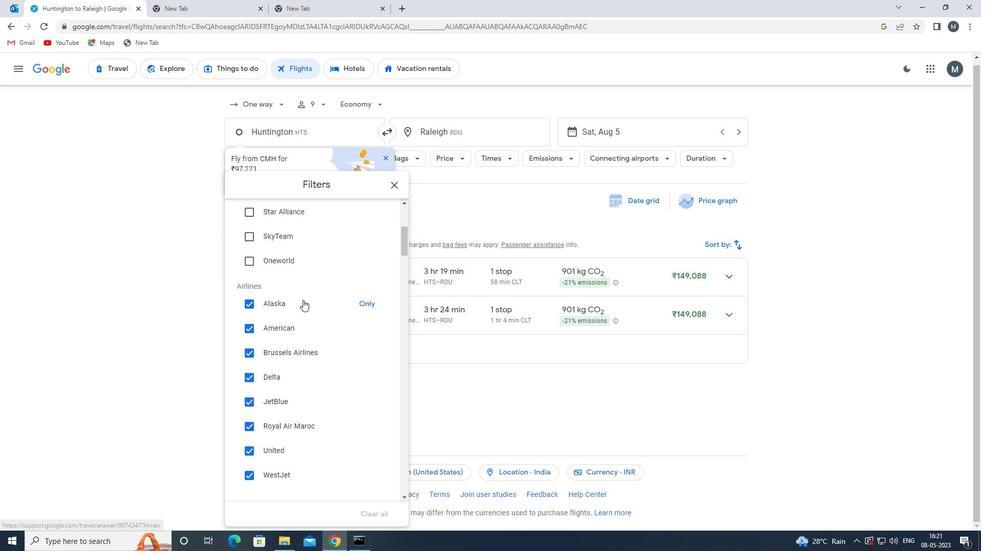 
Action: Mouse scrolled (303, 301) with delta (0, 0)
Screenshot: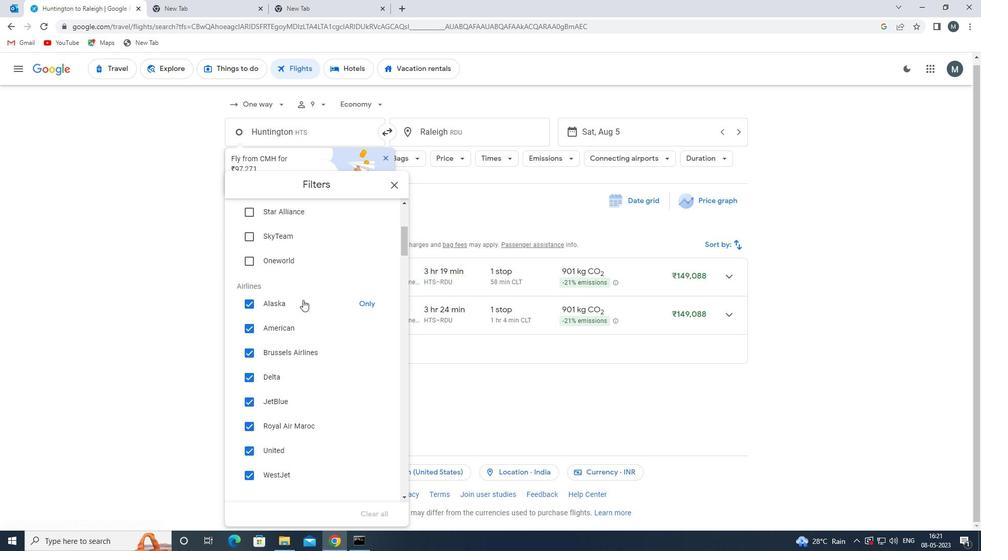 
Action: Mouse moved to (376, 268)
Screenshot: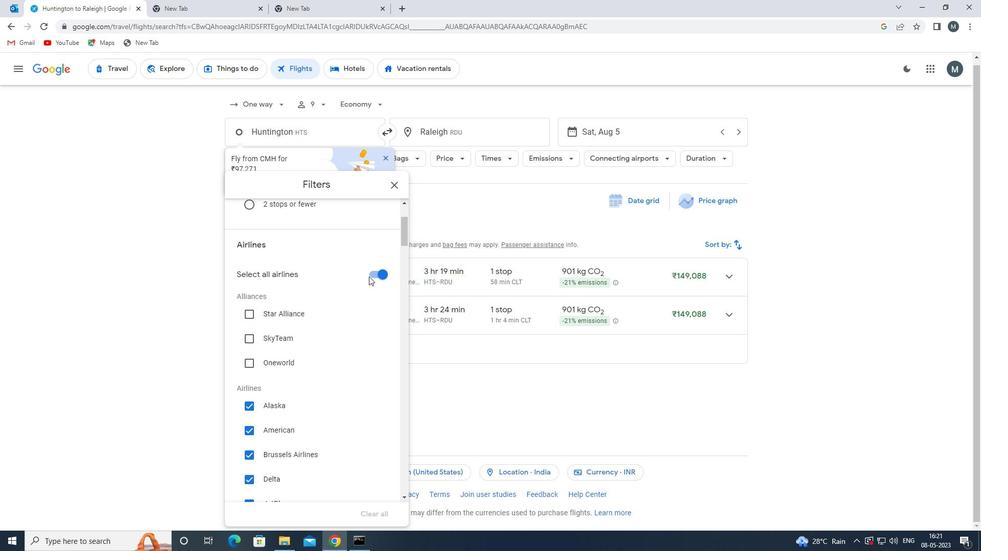 
Action: Mouse pressed left at (376, 268)
Screenshot: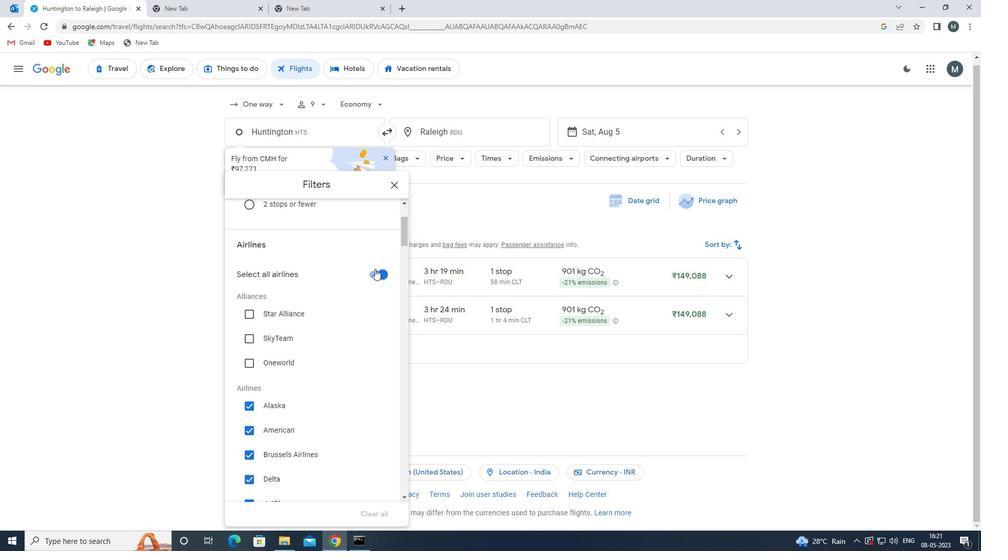 
Action: Mouse moved to (316, 315)
Screenshot: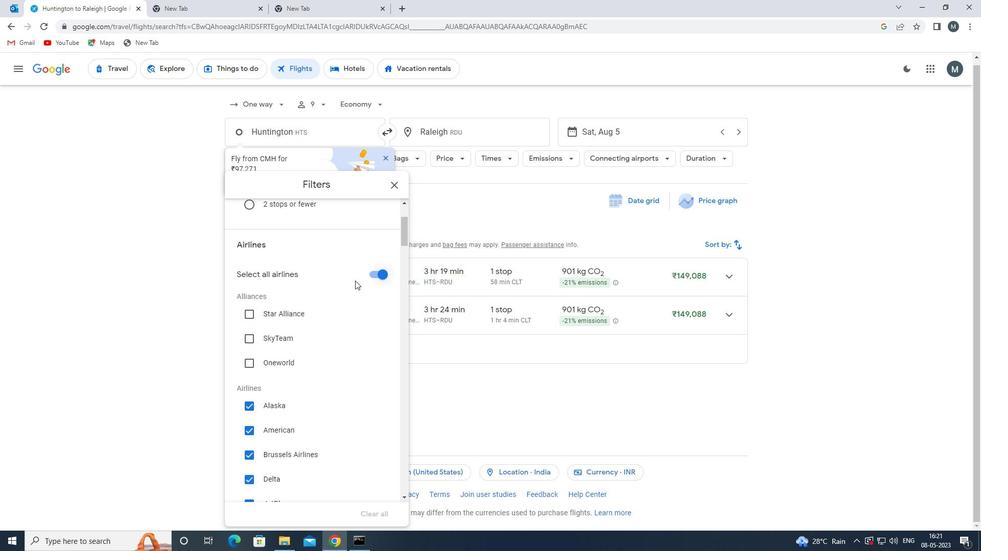 
Action: Mouse scrolled (316, 314) with delta (0, 0)
Screenshot: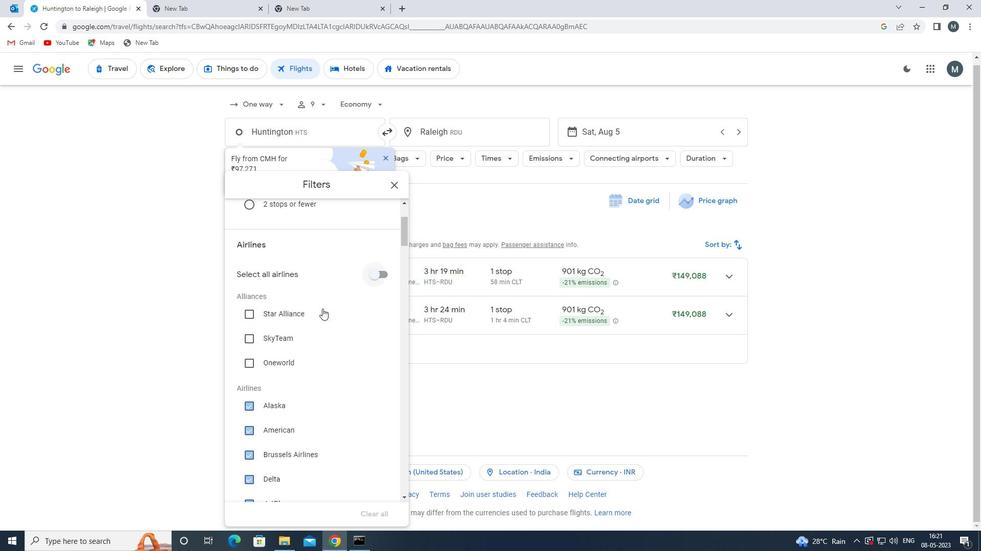 
Action: Mouse moved to (301, 344)
Screenshot: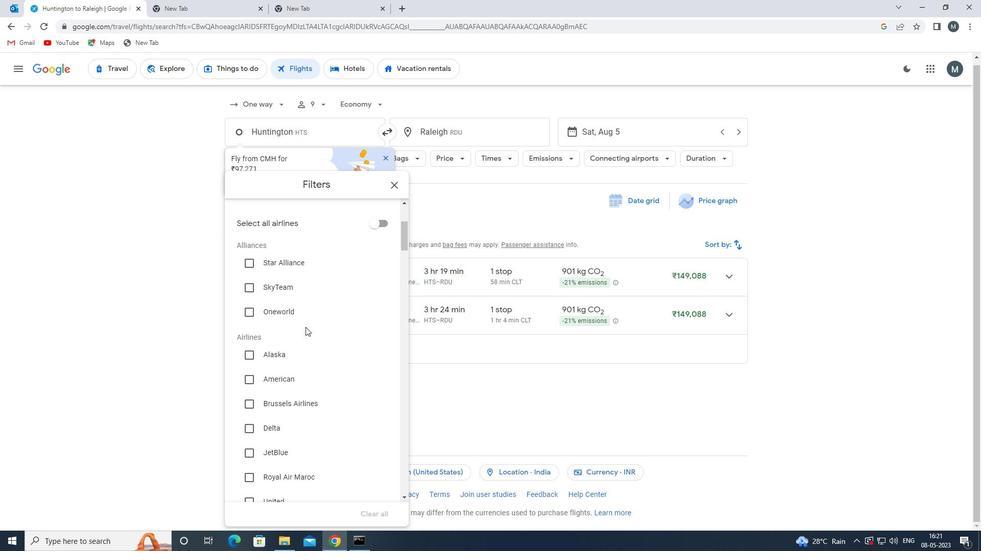 
Action: Mouse scrolled (301, 344) with delta (0, 0)
Screenshot: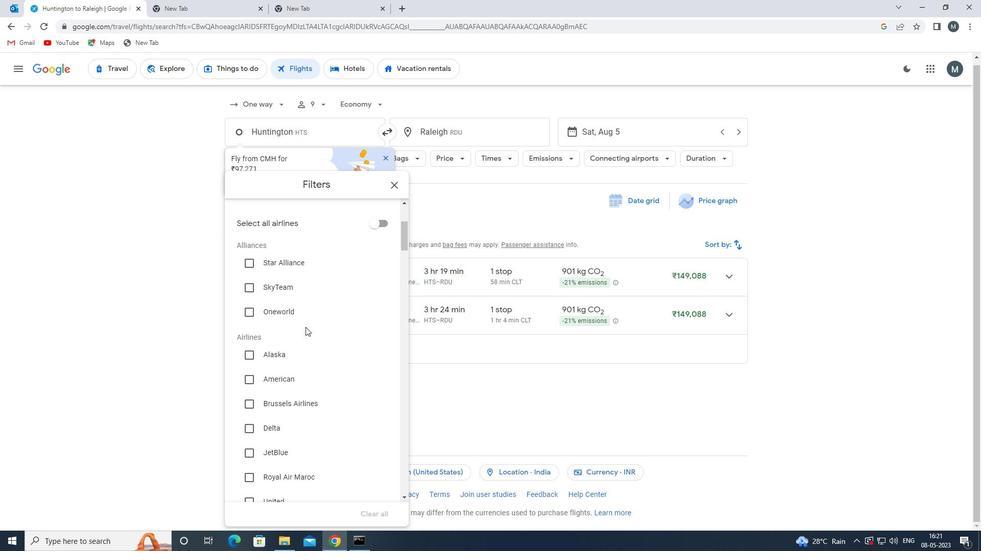 
Action: Mouse moved to (287, 293)
Screenshot: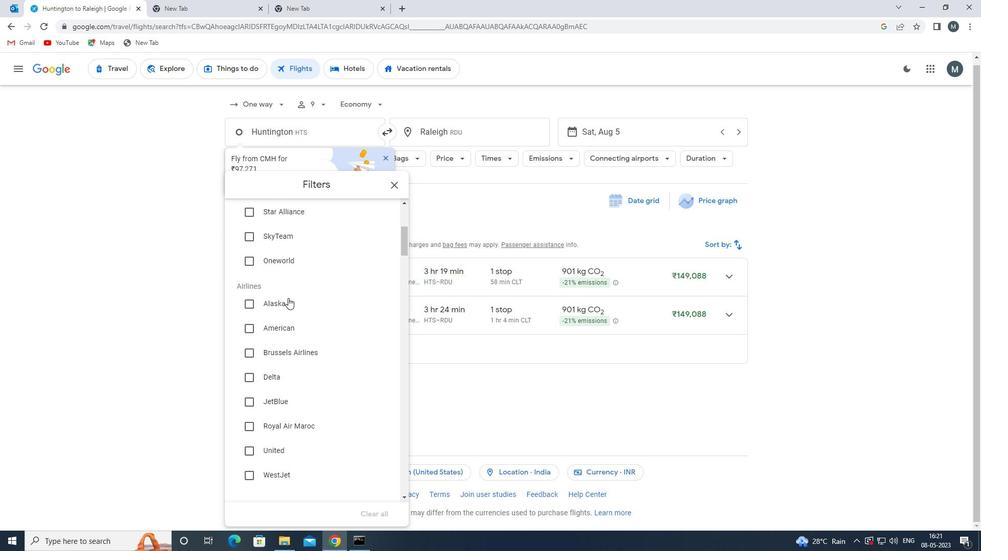 
Action: Mouse pressed left at (287, 293)
Screenshot: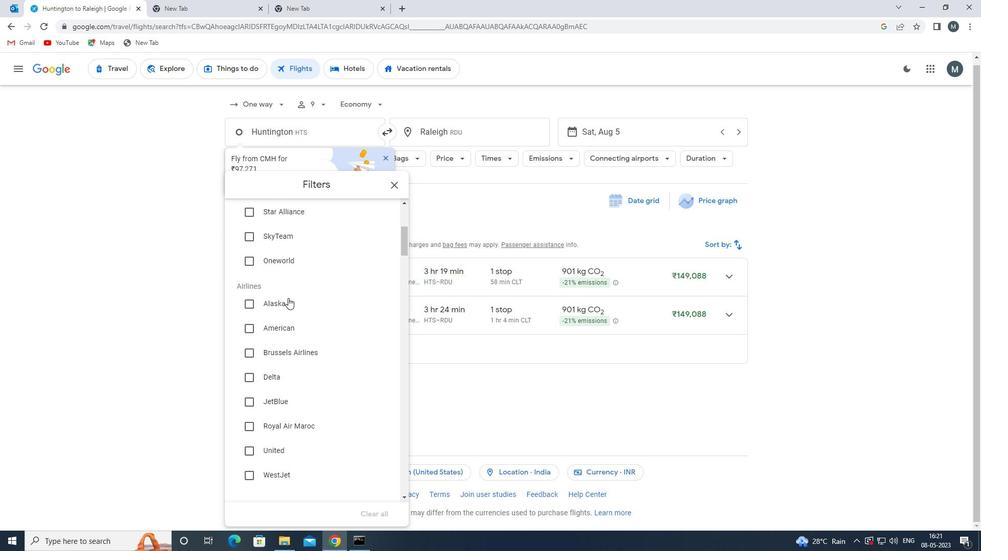 
Action: Mouse moved to (289, 299)
Screenshot: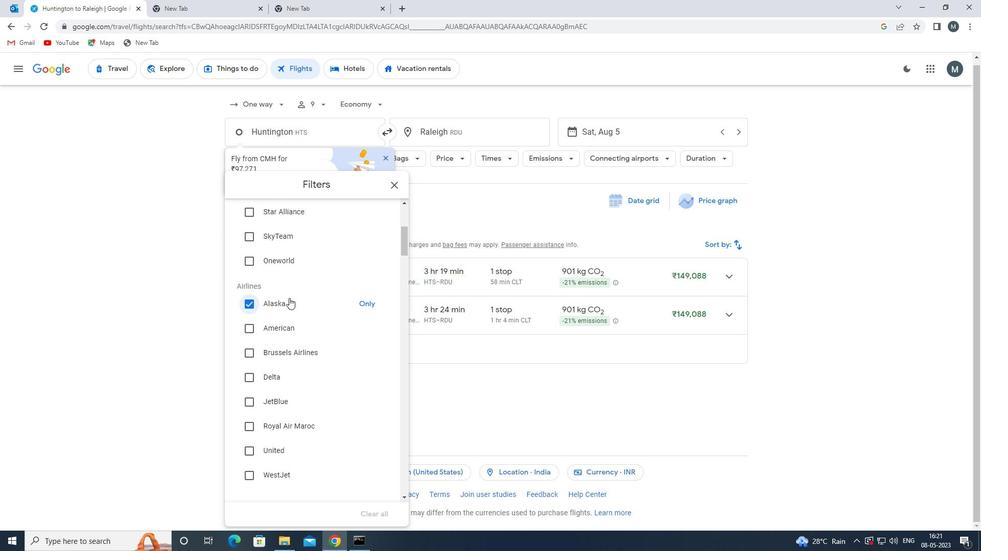 
Action: Mouse scrolled (289, 299) with delta (0, 0)
Screenshot: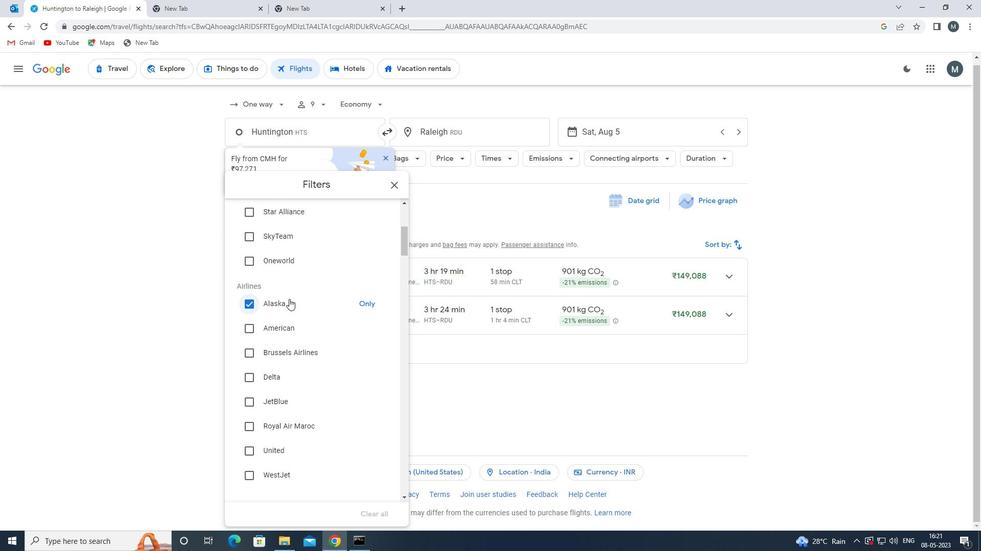 
Action: Mouse scrolled (289, 299) with delta (0, 0)
Screenshot: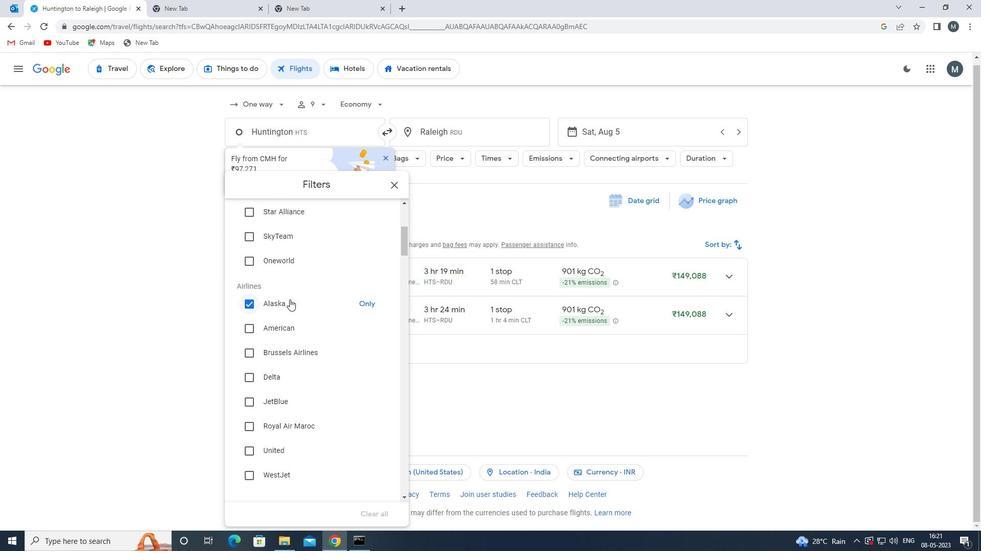 
Action: Mouse moved to (292, 299)
Screenshot: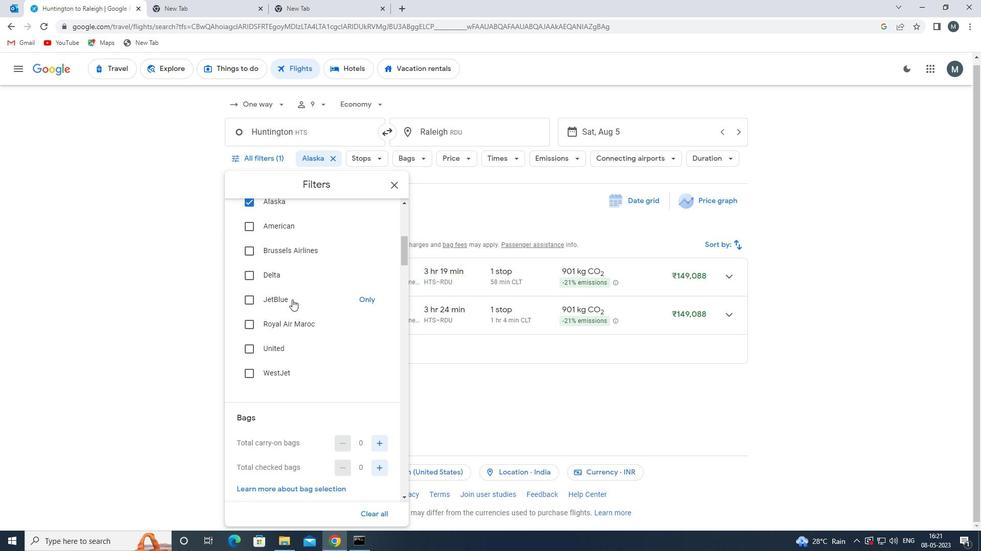 
Action: Mouse scrolled (292, 298) with delta (0, 0)
Screenshot: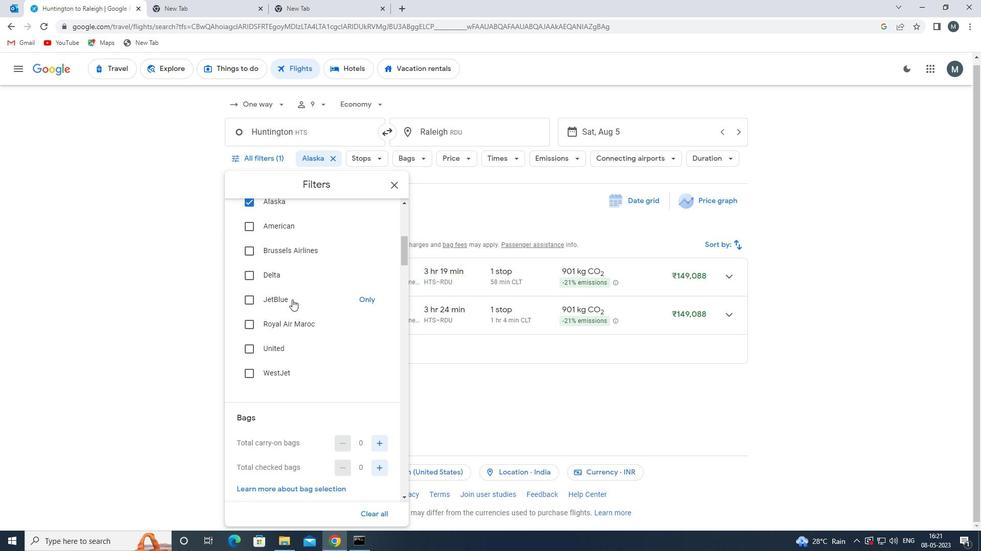 
Action: Mouse scrolled (292, 298) with delta (0, 0)
Screenshot: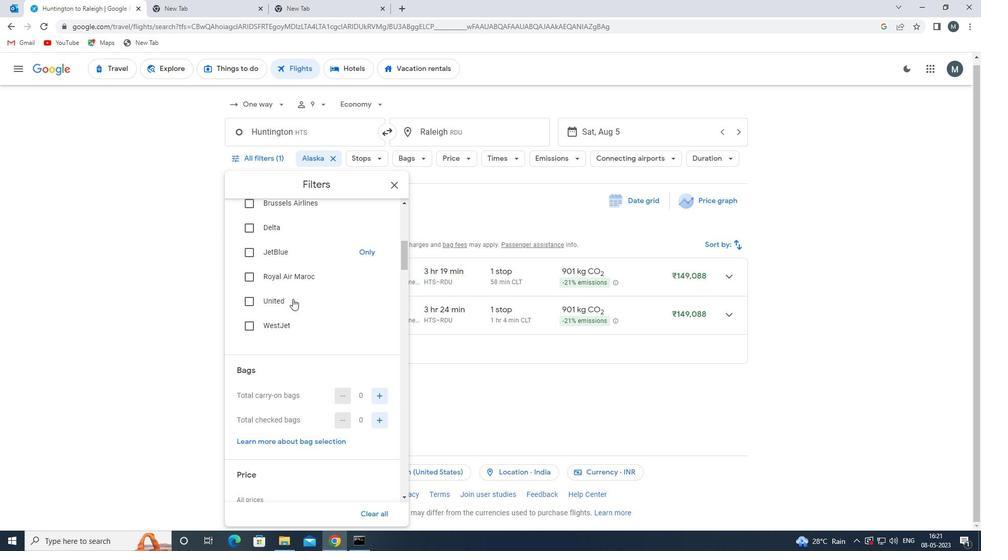 
Action: Mouse moved to (380, 343)
Screenshot: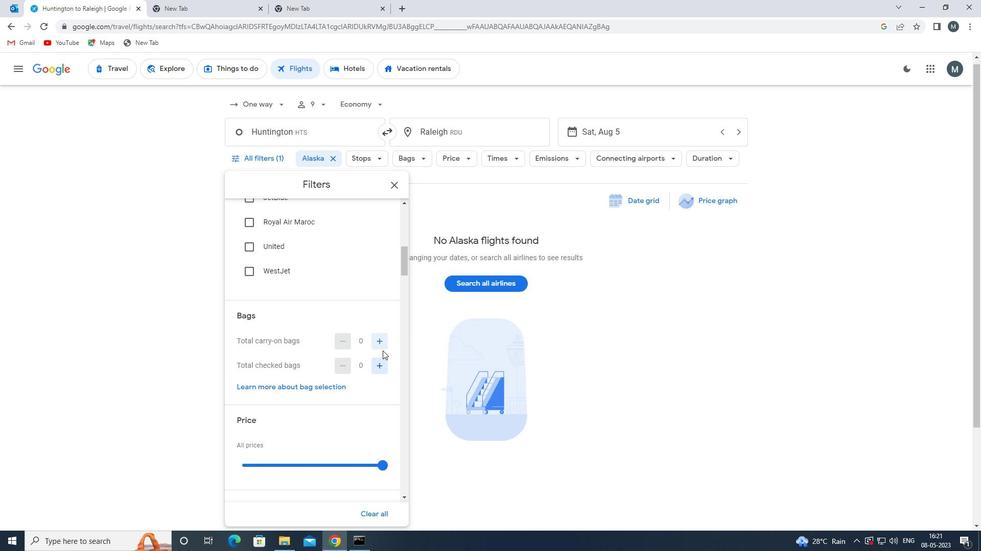 
Action: Mouse pressed left at (380, 343)
Screenshot: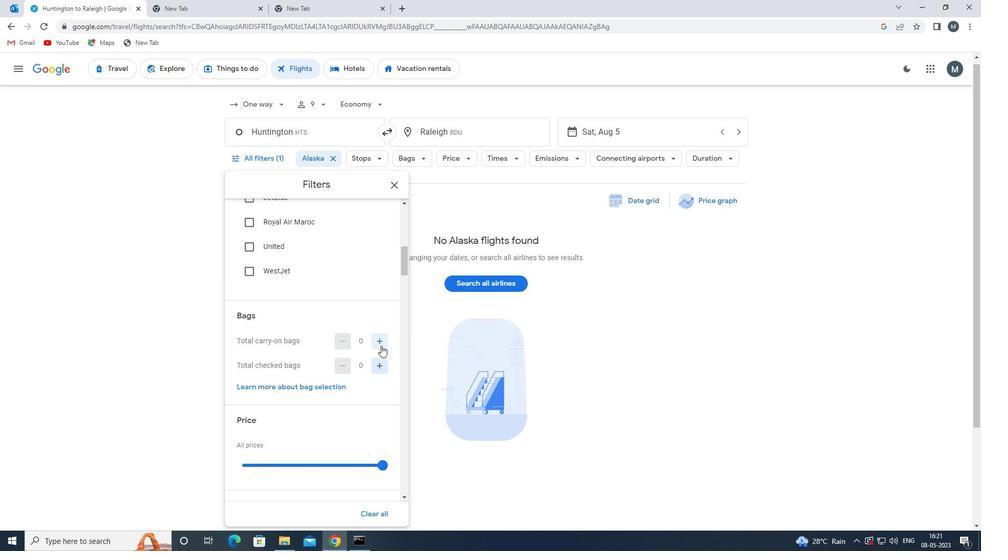 
Action: Mouse moved to (347, 339)
Screenshot: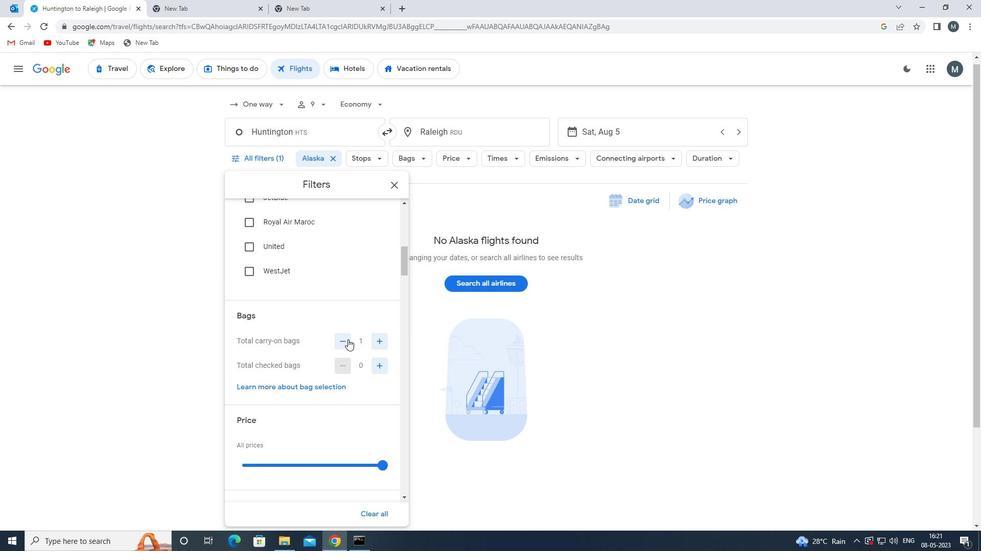 
Action: Mouse scrolled (347, 338) with delta (0, 0)
Screenshot: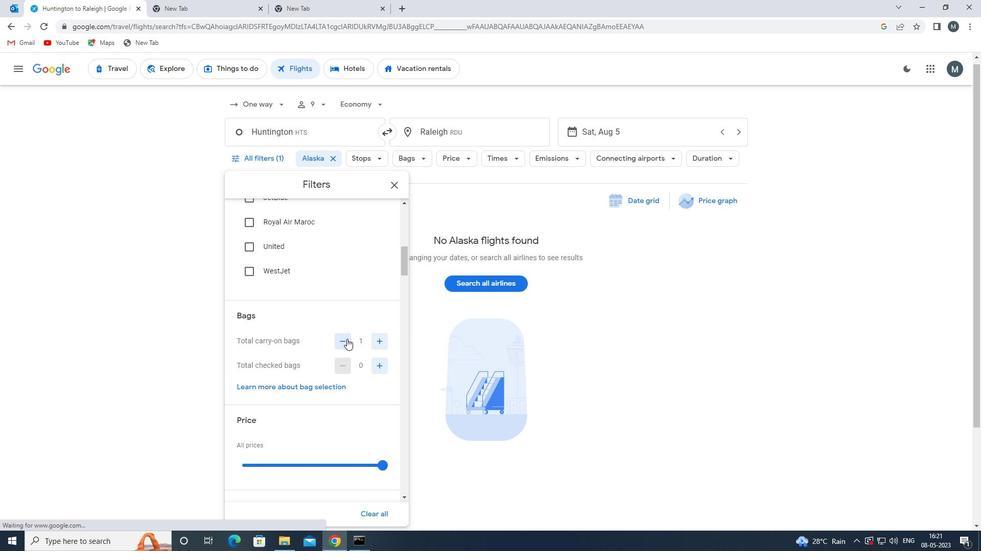 
Action: Mouse moved to (378, 309)
Screenshot: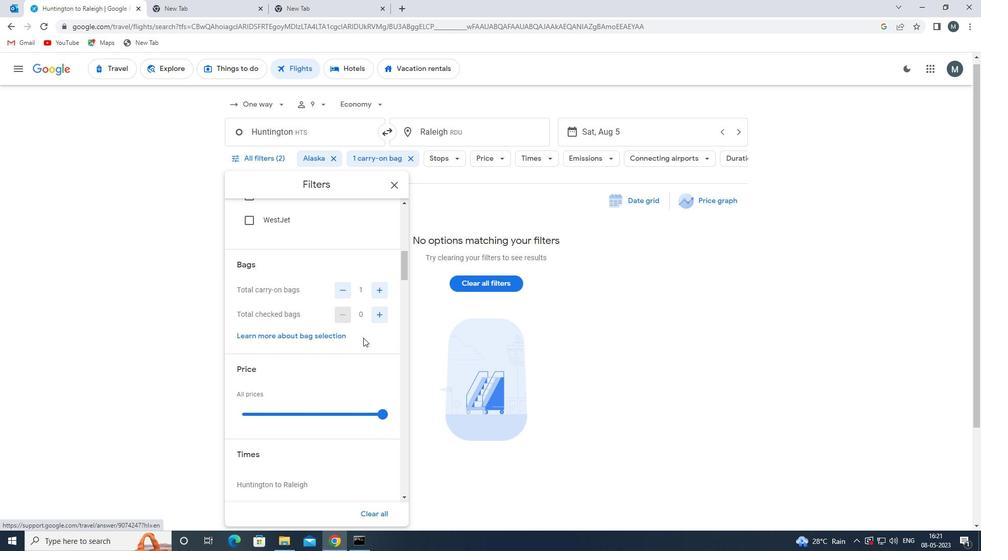 
Action: Mouse pressed left at (378, 309)
Screenshot: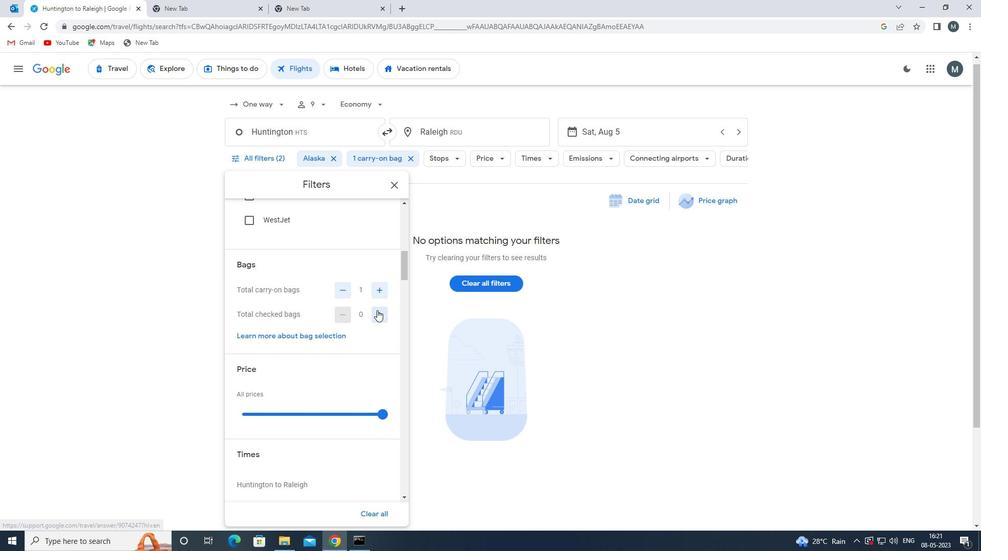 
Action: Mouse moved to (309, 338)
Screenshot: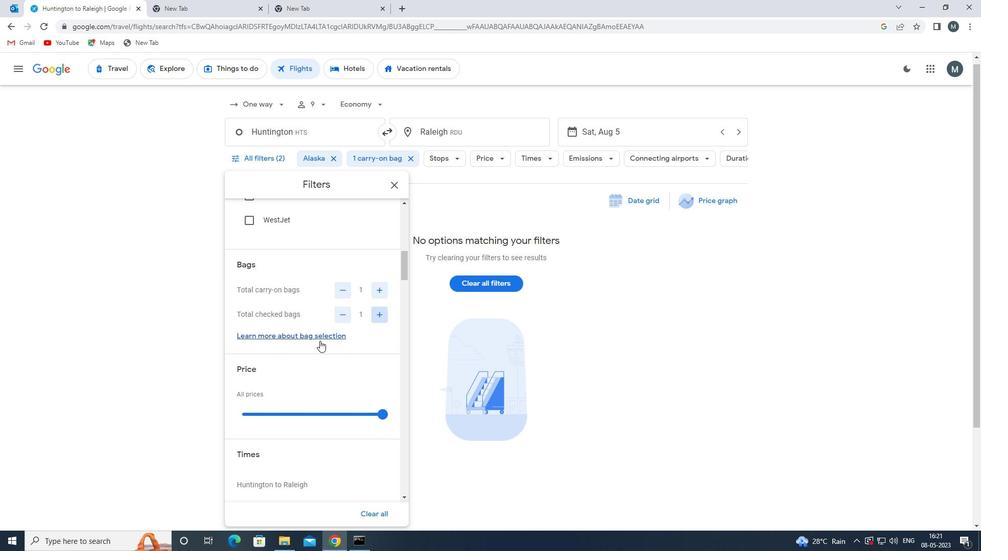 
Action: Mouse scrolled (309, 338) with delta (0, 0)
Screenshot: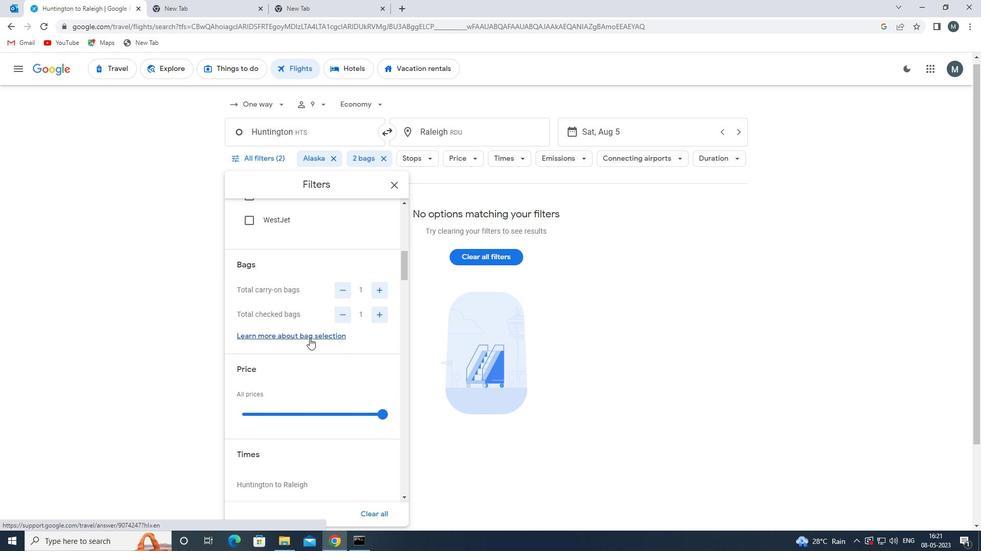 
Action: Mouse moved to (313, 362)
Screenshot: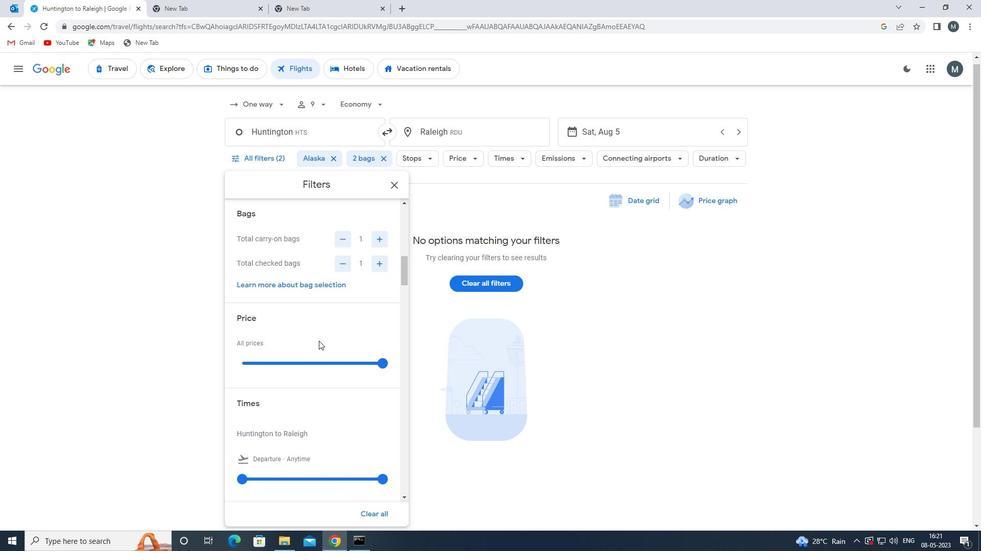 
Action: Mouse pressed left at (313, 362)
Screenshot: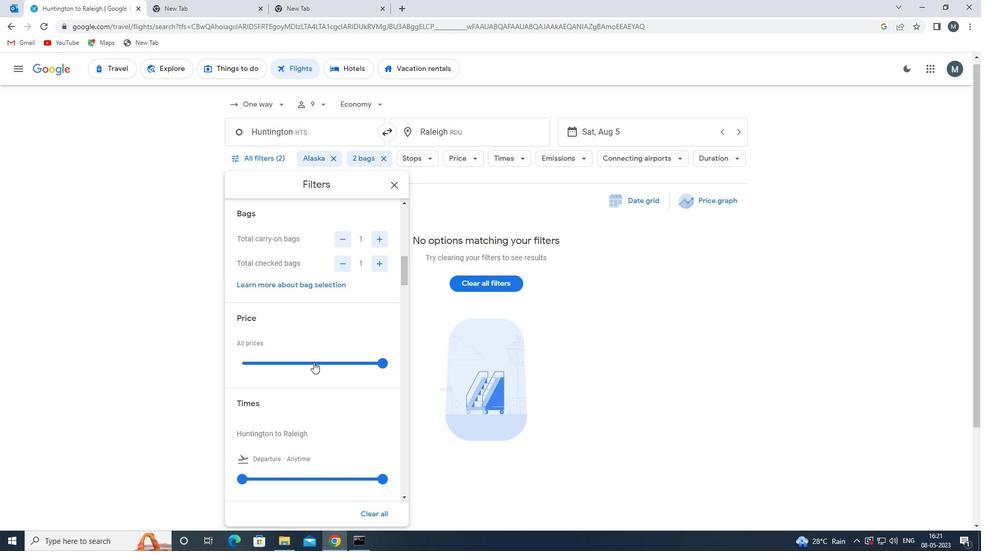 
Action: Mouse pressed left at (313, 362)
Screenshot: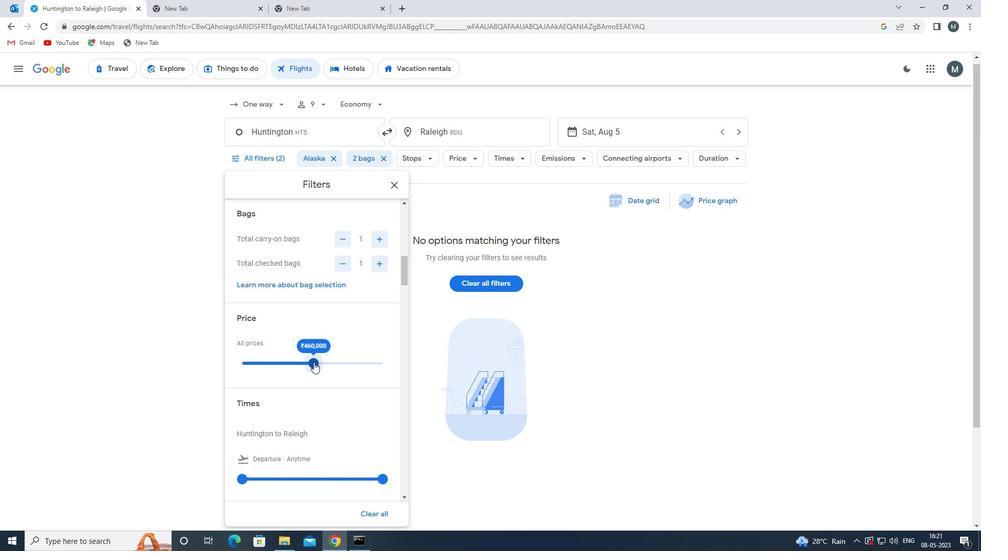
Action: Mouse moved to (280, 342)
Screenshot: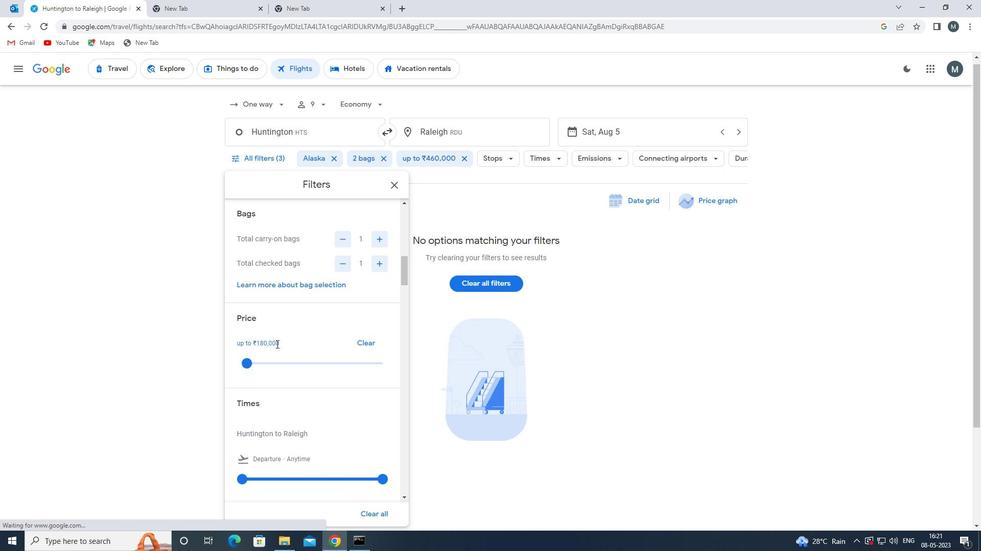 
Action: Mouse scrolled (280, 341) with delta (0, 0)
Screenshot: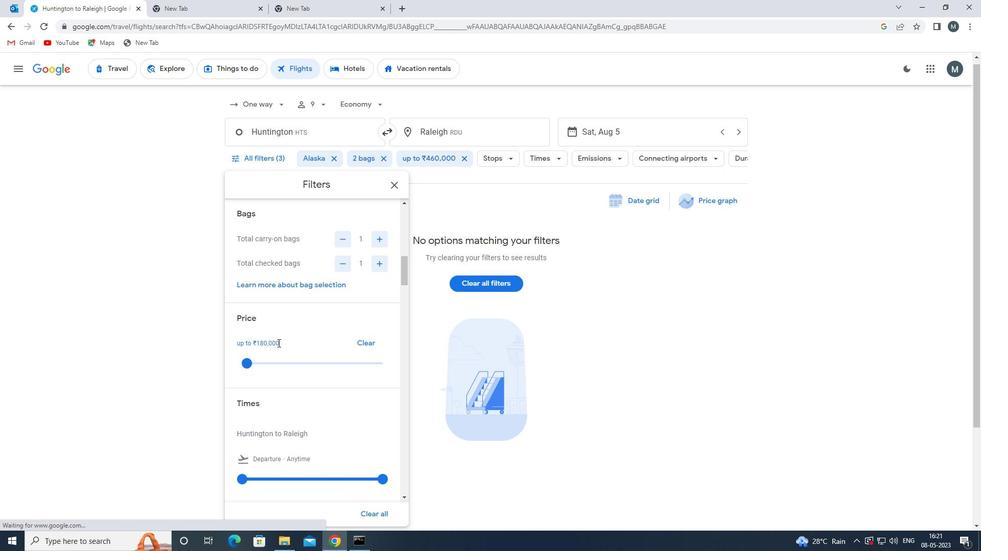 
Action: Mouse moved to (301, 336)
Screenshot: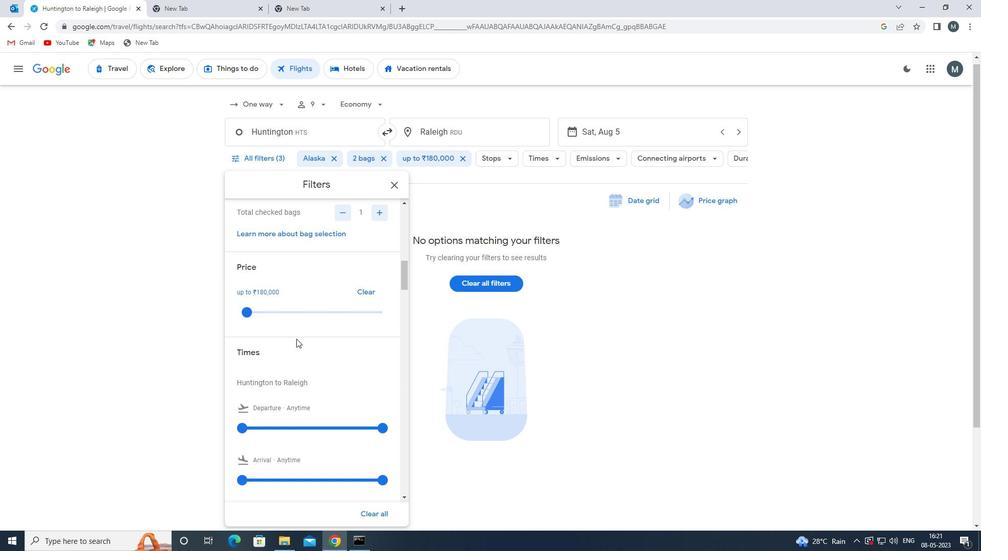 
Action: Mouse scrolled (301, 336) with delta (0, 0)
Screenshot: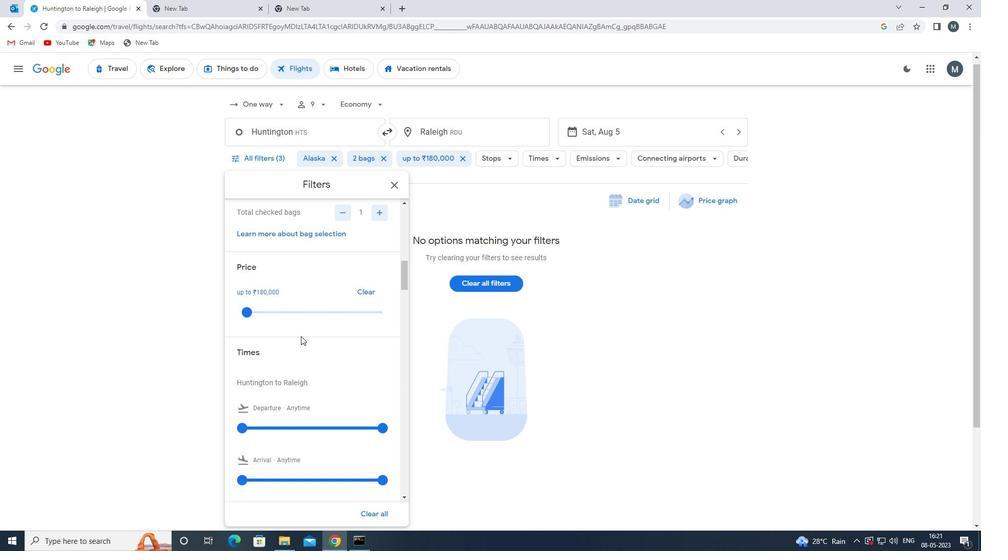 
Action: Mouse scrolled (301, 336) with delta (0, 0)
Screenshot: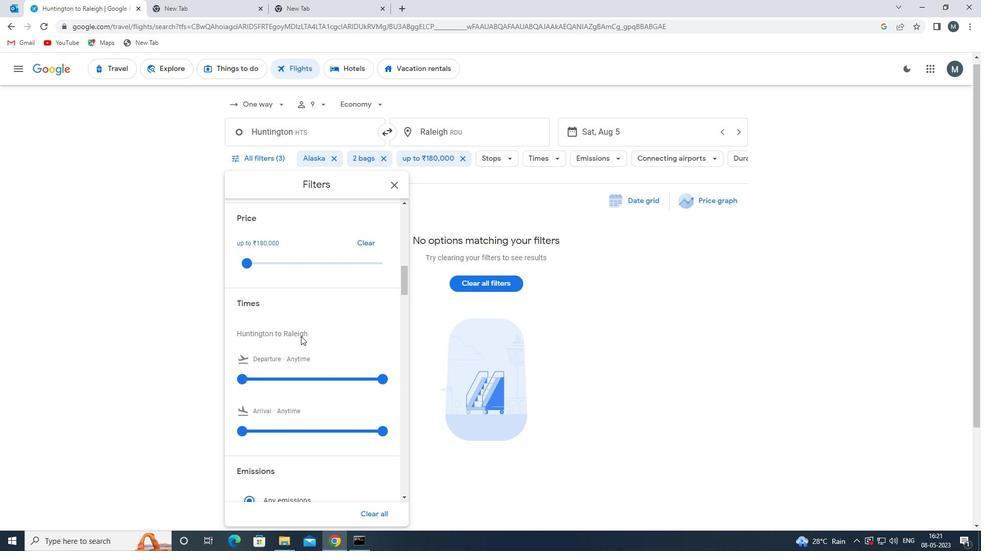 
Action: Mouse moved to (236, 326)
Screenshot: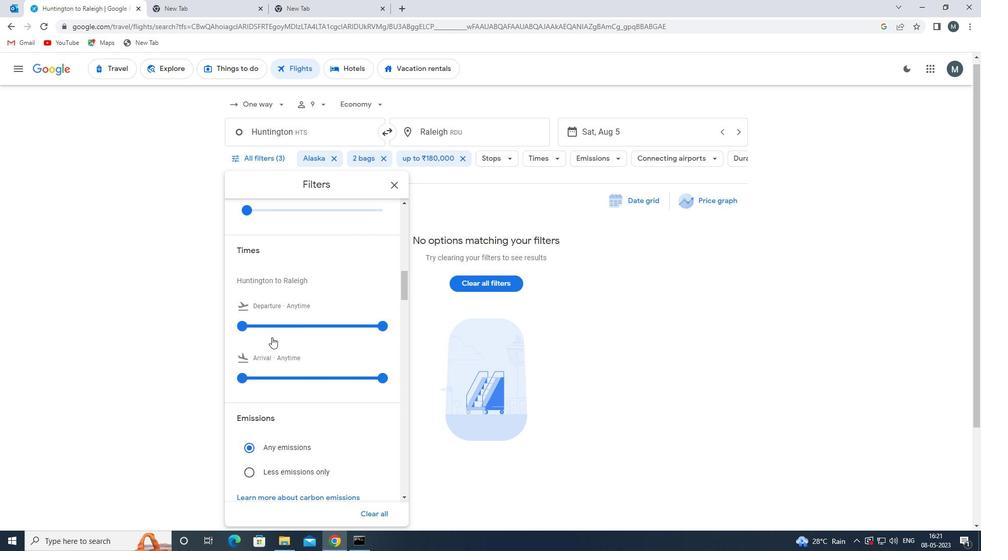 
Action: Mouse pressed left at (236, 326)
Screenshot: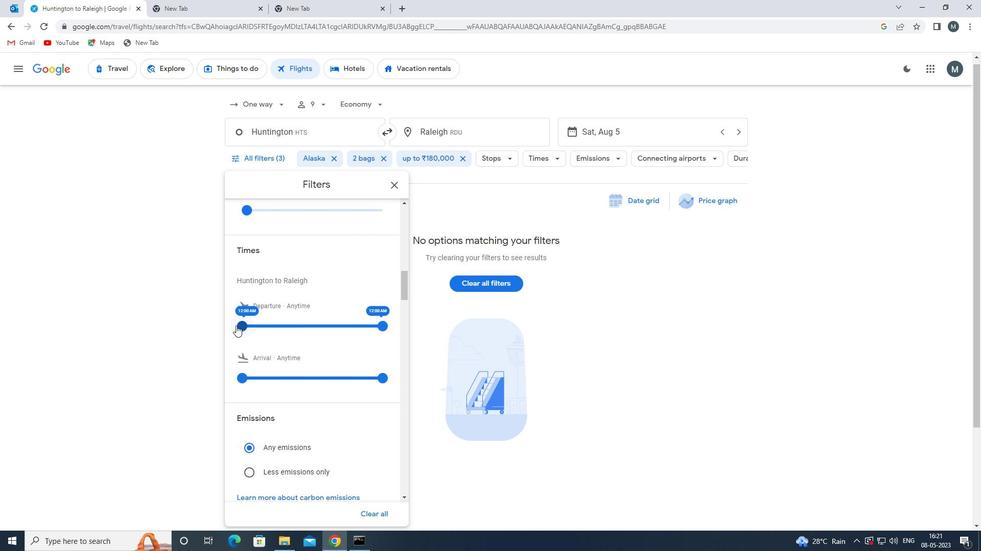 
Action: Mouse moved to (377, 325)
Screenshot: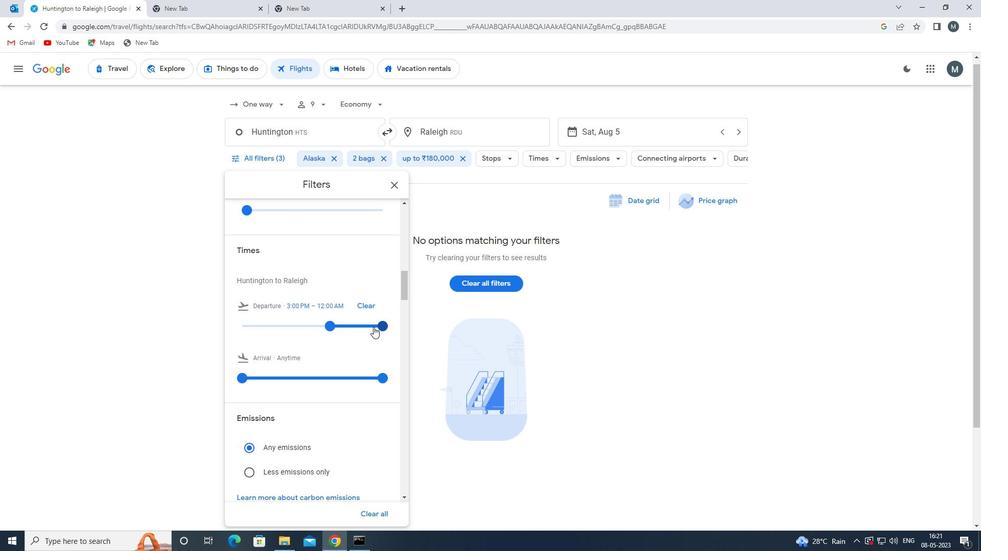 
Action: Mouse pressed left at (377, 325)
Screenshot: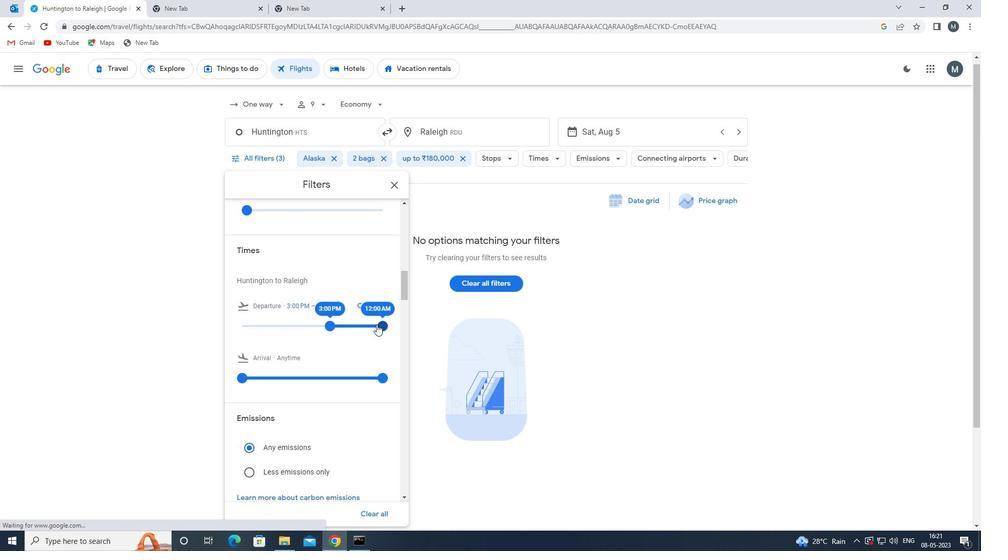 
Action: Mouse moved to (325, 329)
Screenshot: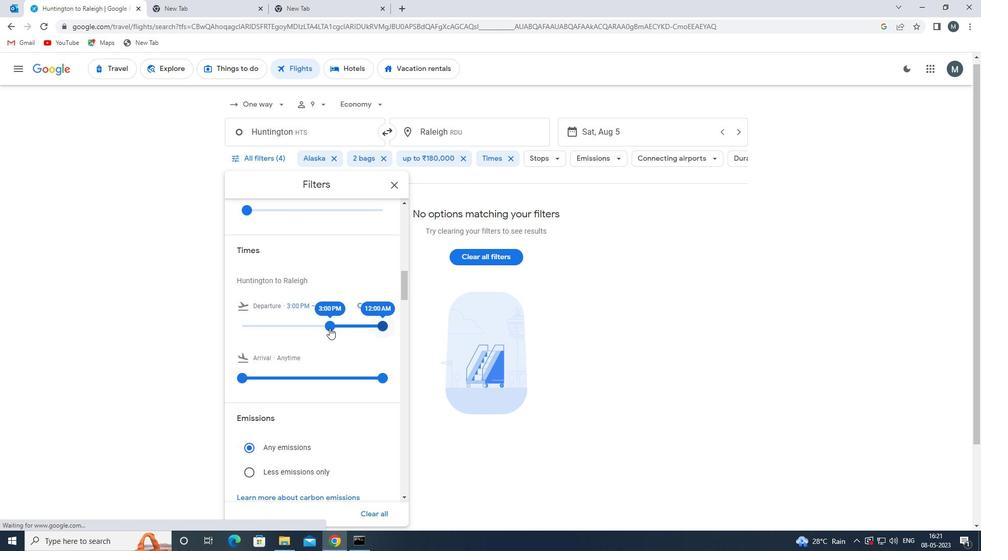 
Action: Mouse scrolled (325, 328) with delta (0, 0)
Screenshot: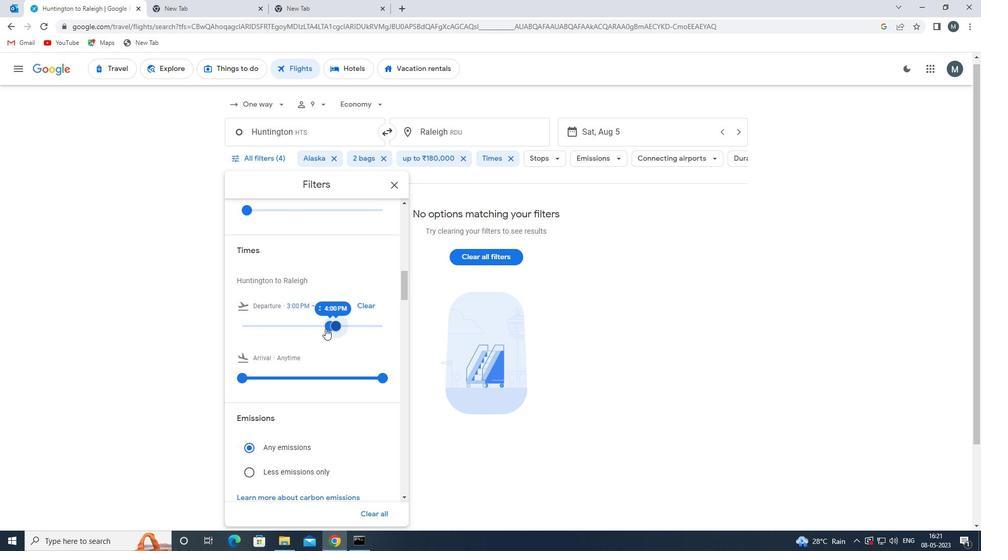 
Action: Mouse moved to (393, 187)
Screenshot: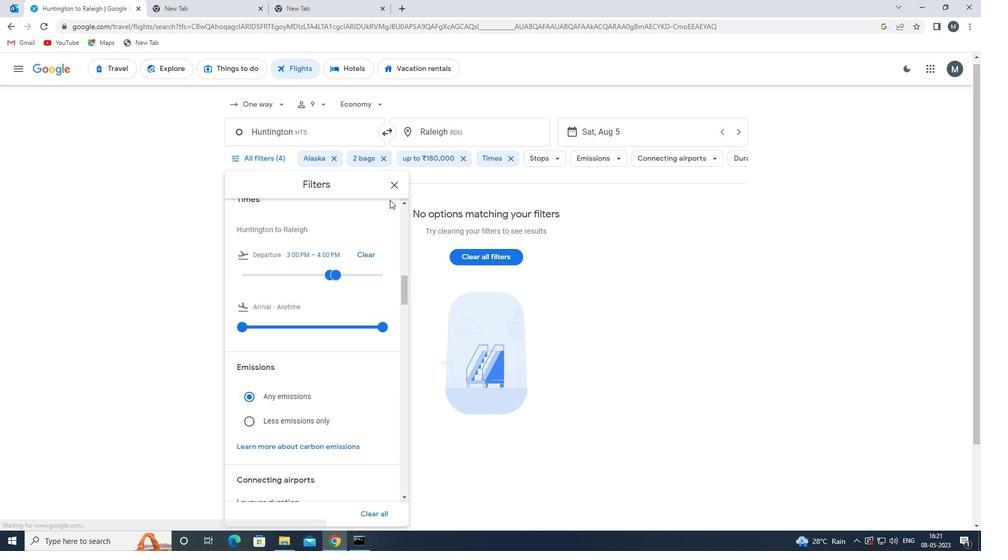 
Action: Mouse pressed left at (393, 187)
Screenshot: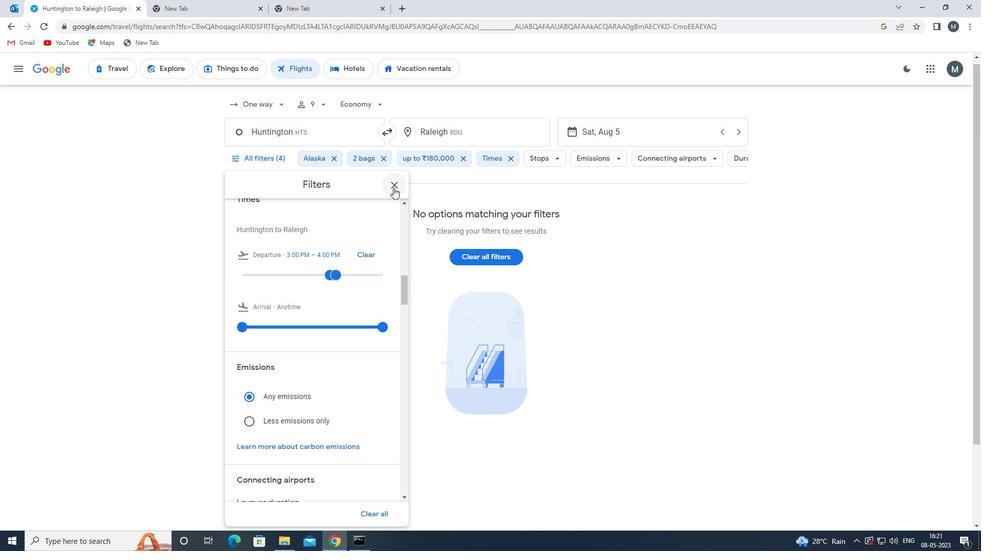 
Action: Mouse moved to (387, 188)
Screenshot: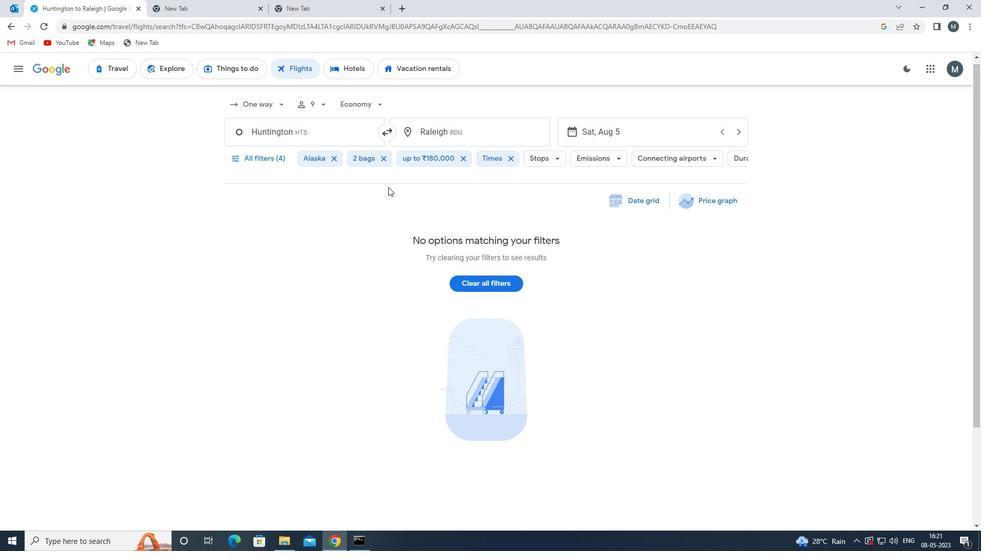 
